 Task: Find connections with filter location Hangzhou with filter topic #workingathomewith filter profile language German with filter current company GlobalHunt with filter school Presidency University Bangalore with filter industry Translation and Localization with filter service category Auto Insurance with filter keywords title Fast Food Worker
Action: Mouse moved to (520, 62)
Screenshot: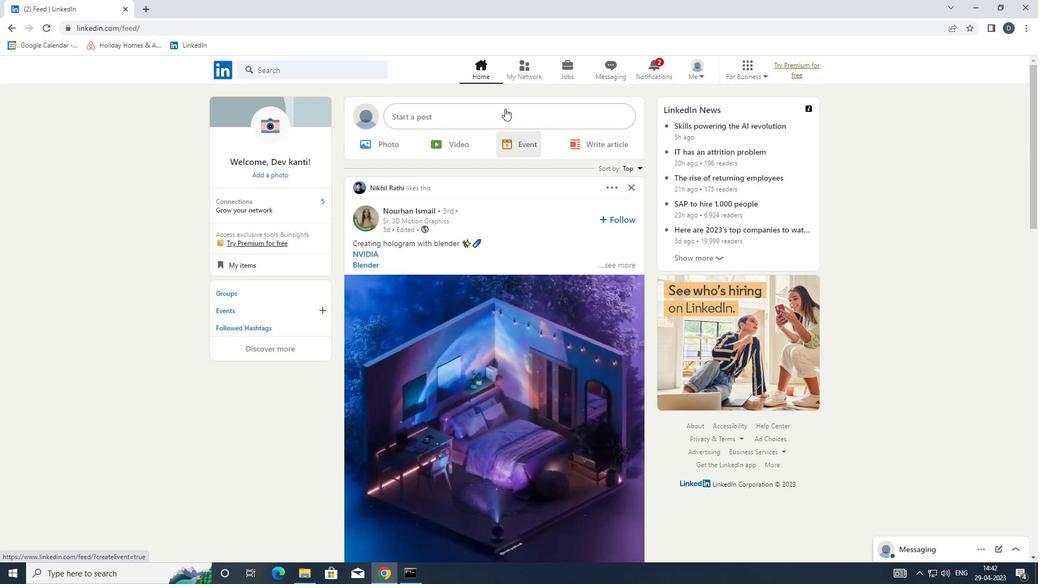 
Action: Mouse pressed left at (520, 62)
Screenshot: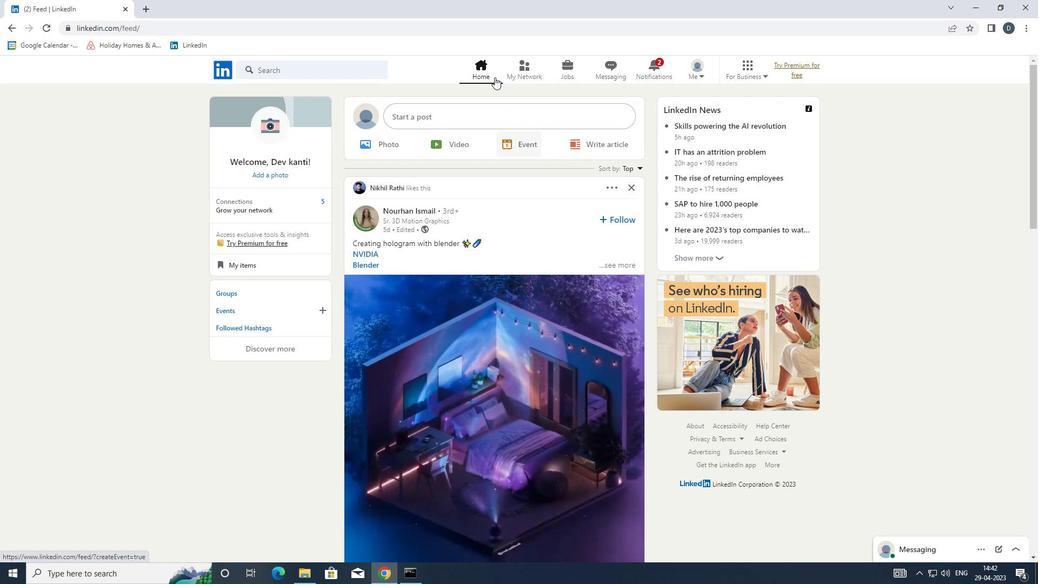 
Action: Mouse moved to (360, 130)
Screenshot: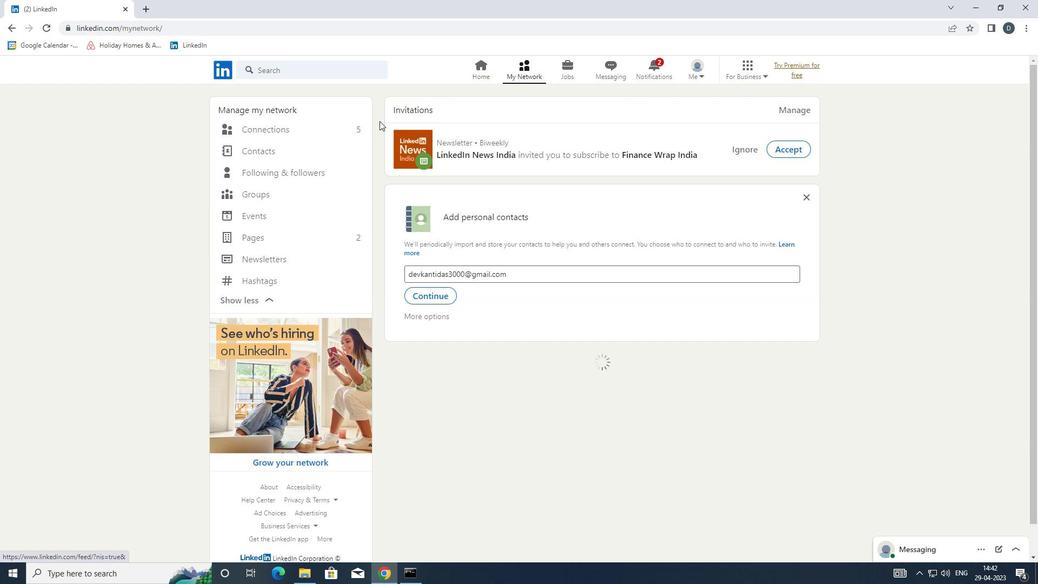 
Action: Mouse pressed left at (360, 130)
Screenshot: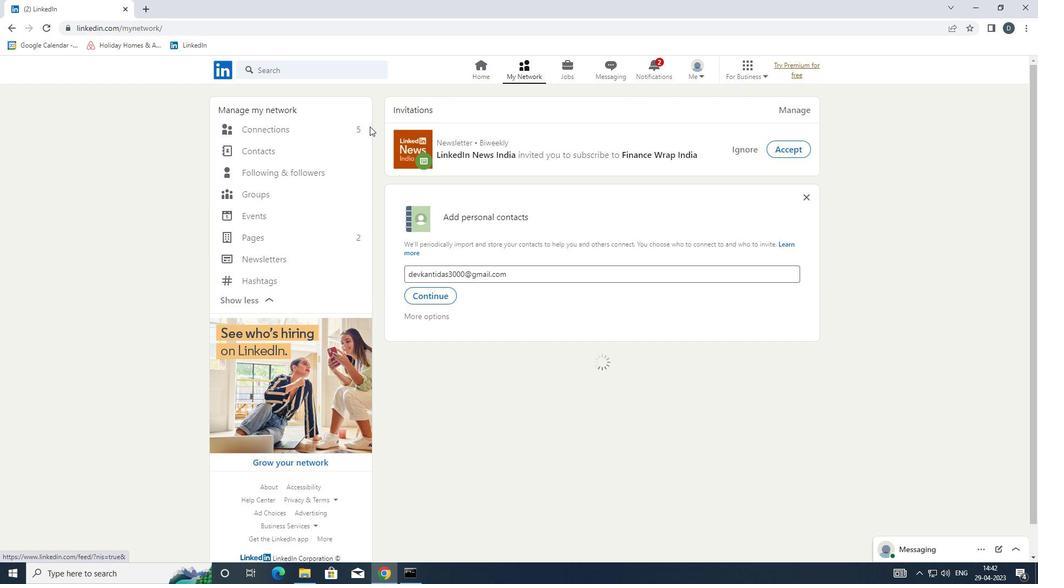 
Action: Mouse pressed left at (360, 130)
Screenshot: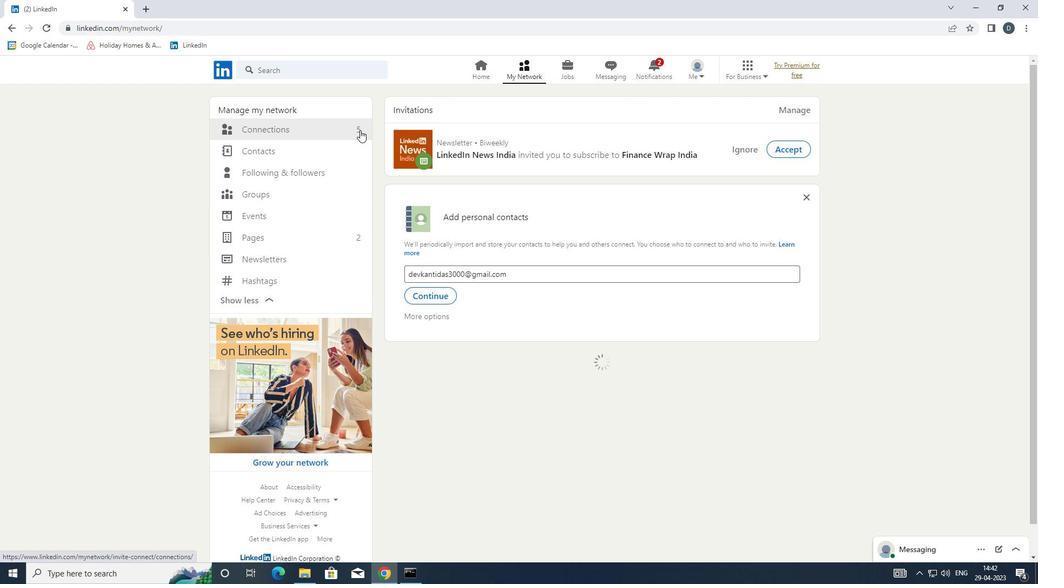 
Action: Mouse moved to (594, 136)
Screenshot: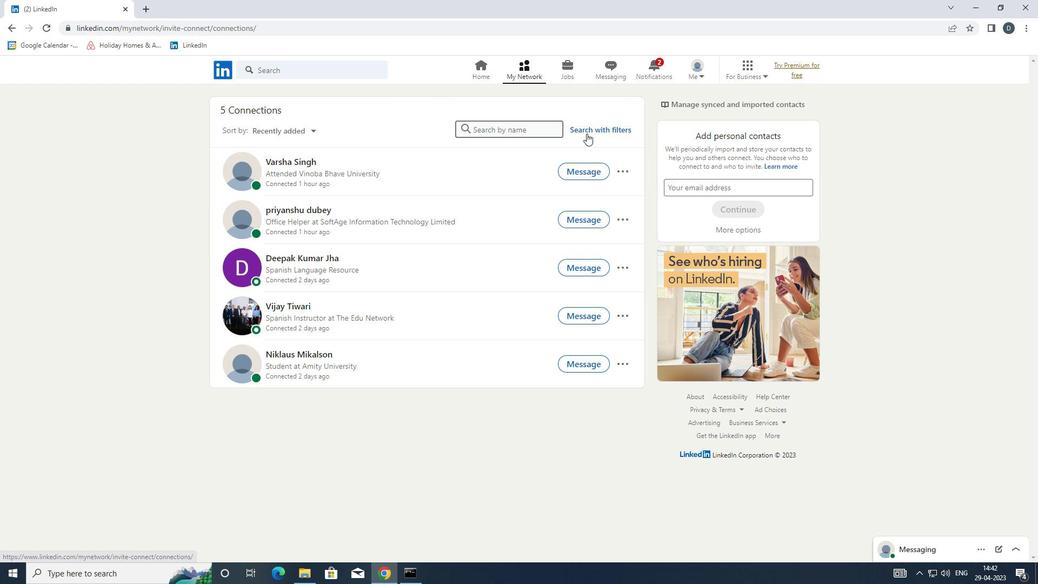 
Action: Mouse pressed left at (594, 136)
Screenshot: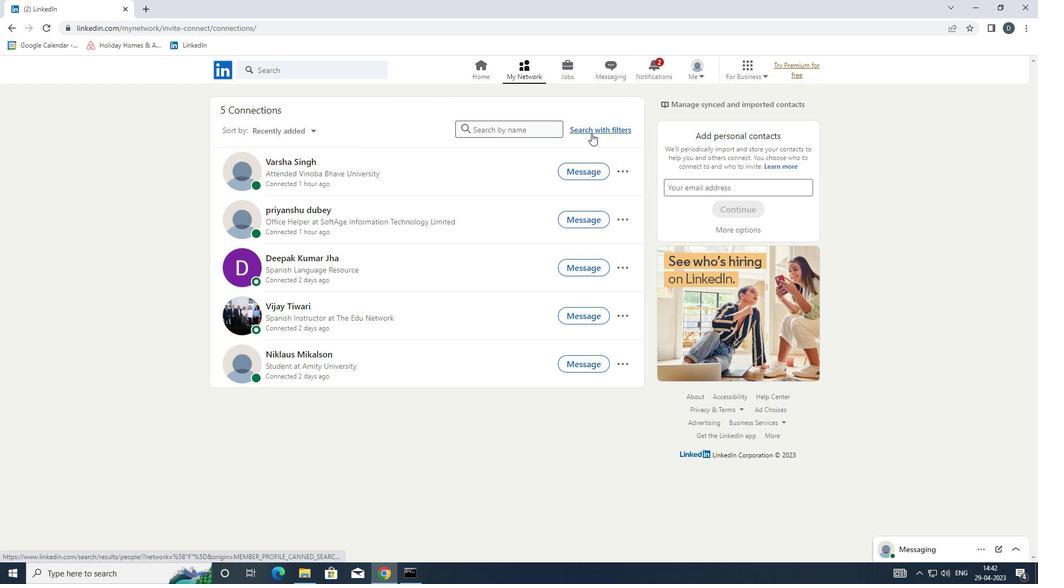 
Action: Mouse moved to (593, 126)
Screenshot: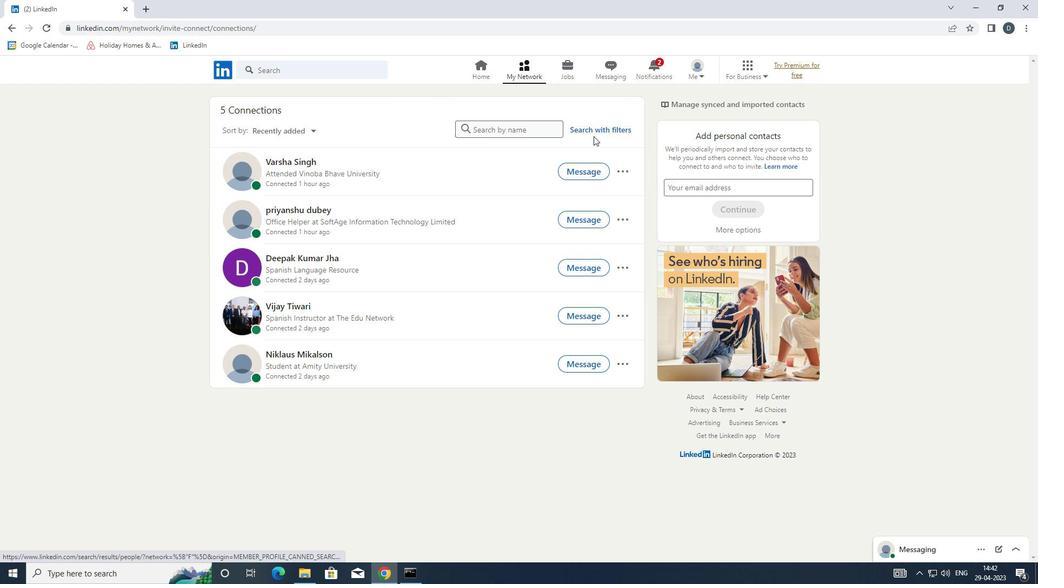 
Action: Mouse pressed left at (593, 126)
Screenshot: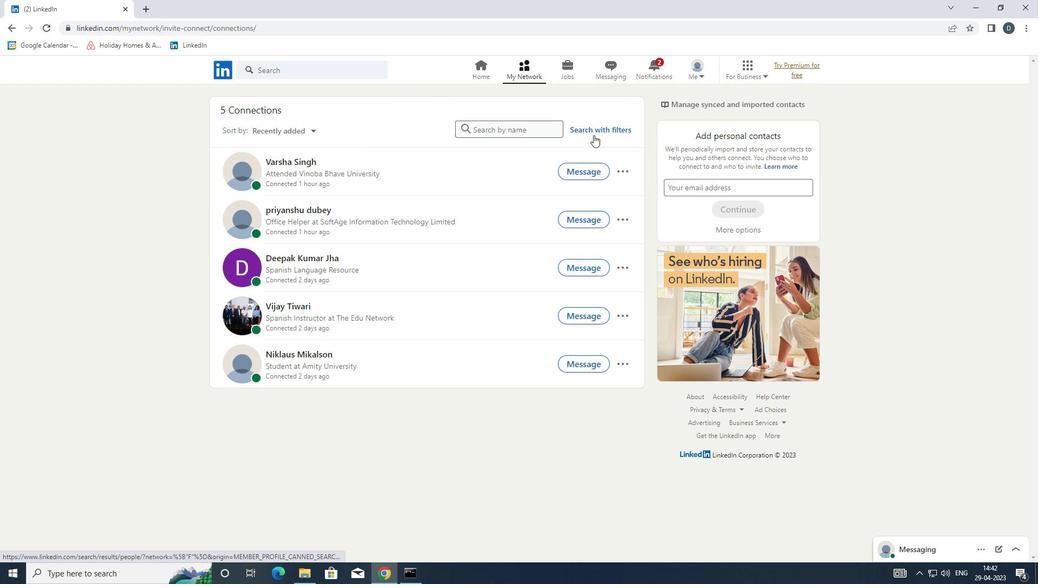 
Action: Mouse moved to (563, 94)
Screenshot: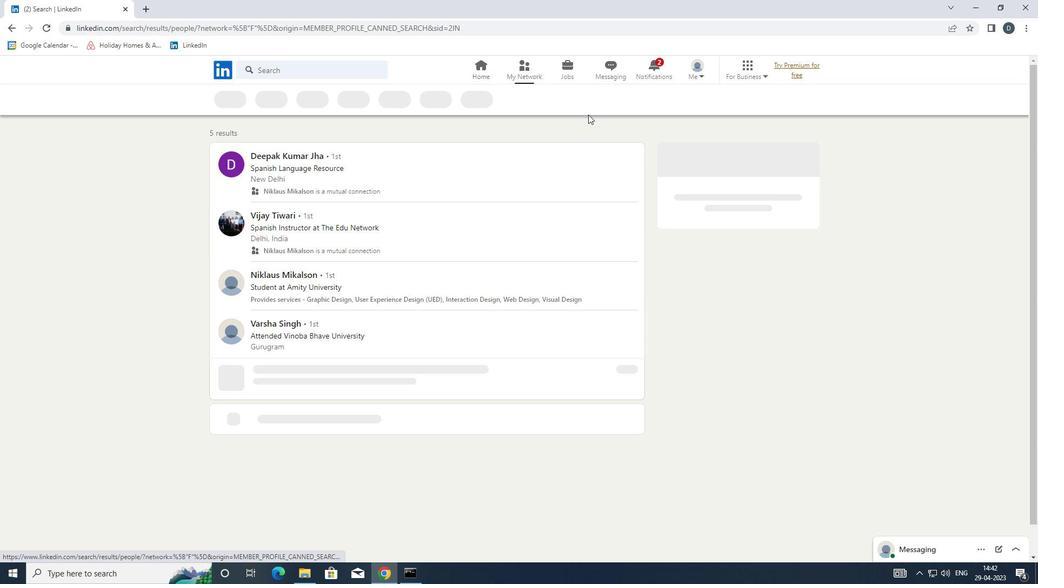 
Action: Mouse pressed left at (563, 94)
Screenshot: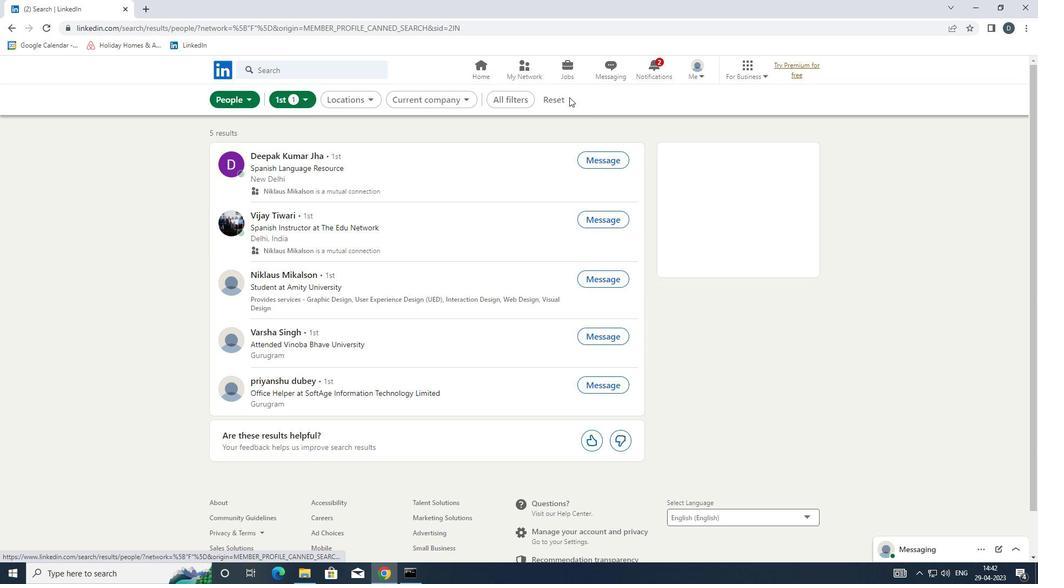 
Action: Mouse moved to (534, 96)
Screenshot: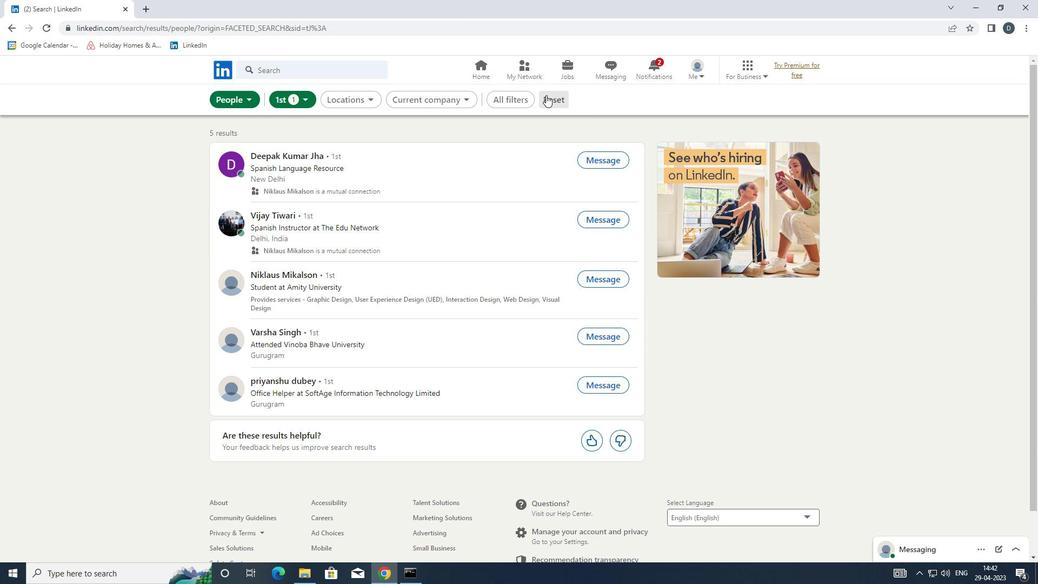 
Action: Mouse pressed left at (534, 96)
Screenshot: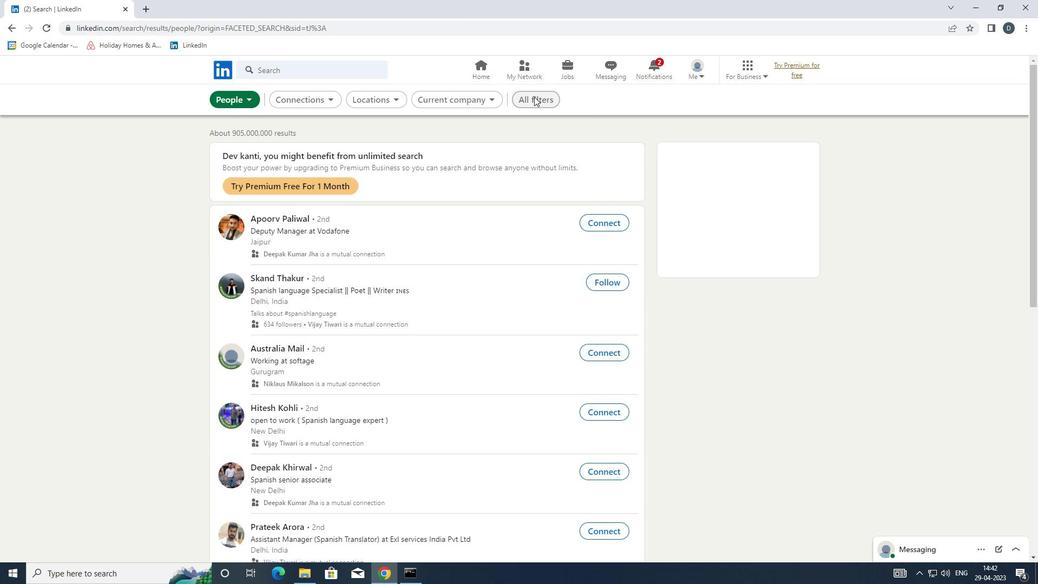 
Action: Mouse moved to (938, 329)
Screenshot: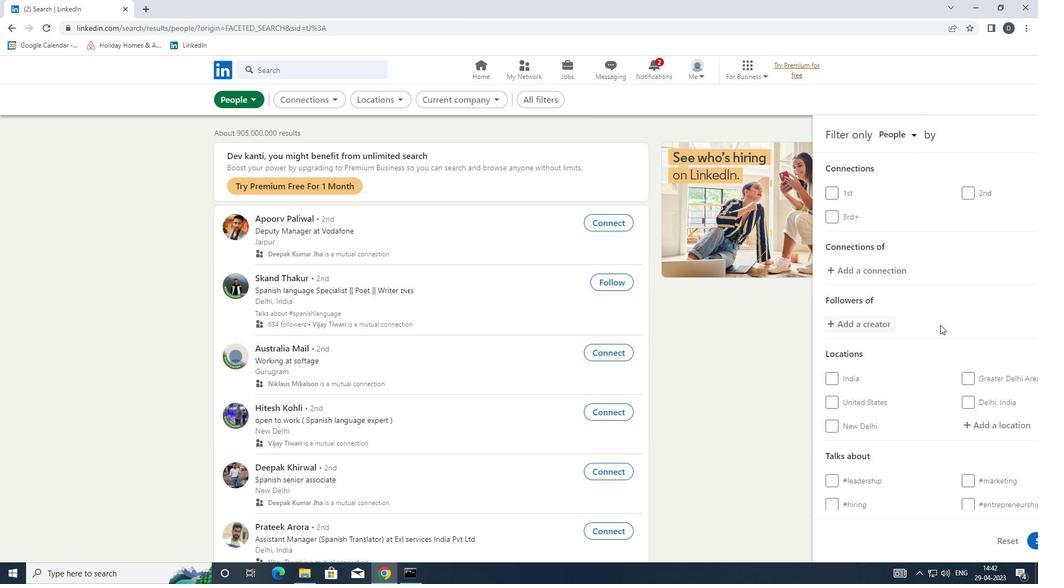 
Action: Mouse scrolled (938, 328) with delta (0, 0)
Screenshot: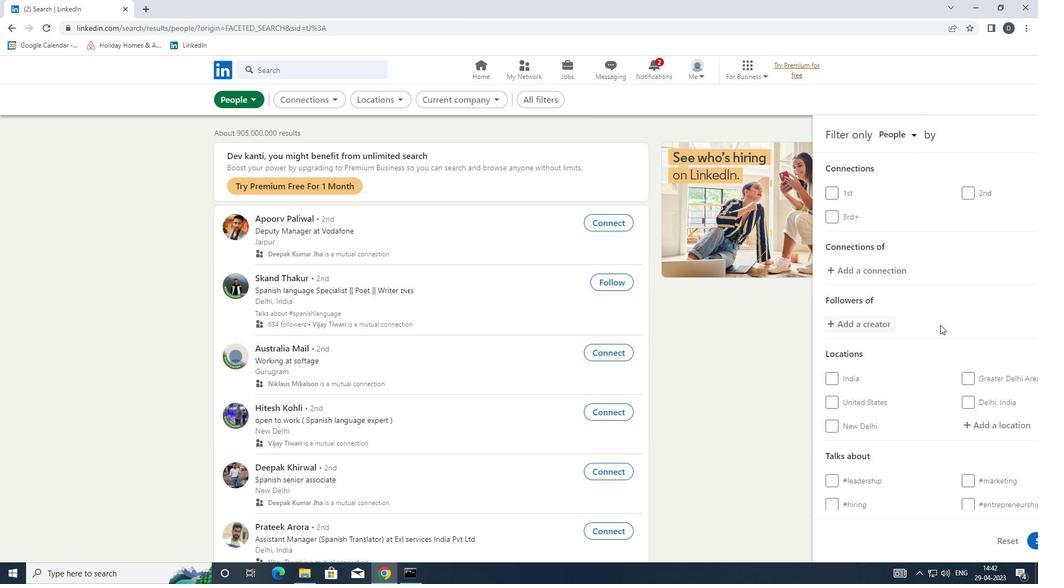 
Action: Mouse moved to (937, 329)
Screenshot: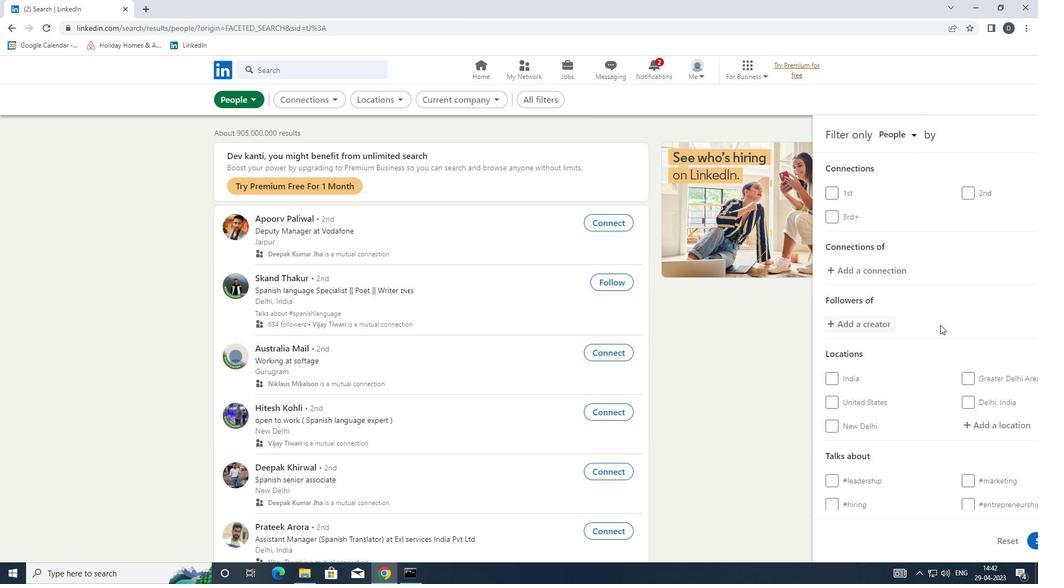 
Action: Mouse scrolled (937, 329) with delta (0, 0)
Screenshot: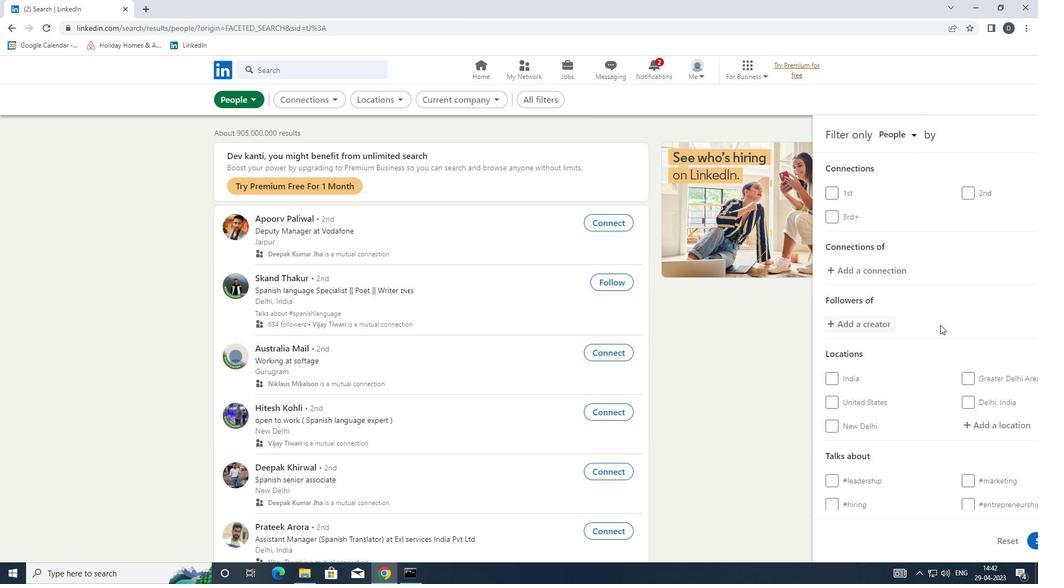 
Action: Mouse scrolled (937, 329) with delta (0, 0)
Screenshot: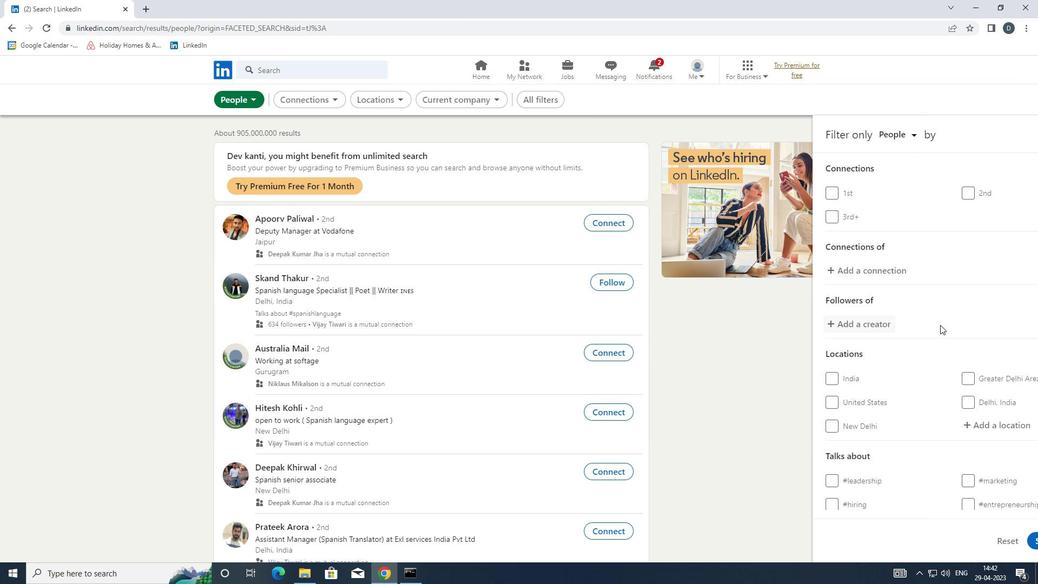 
Action: Mouse moved to (917, 262)
Screenshot: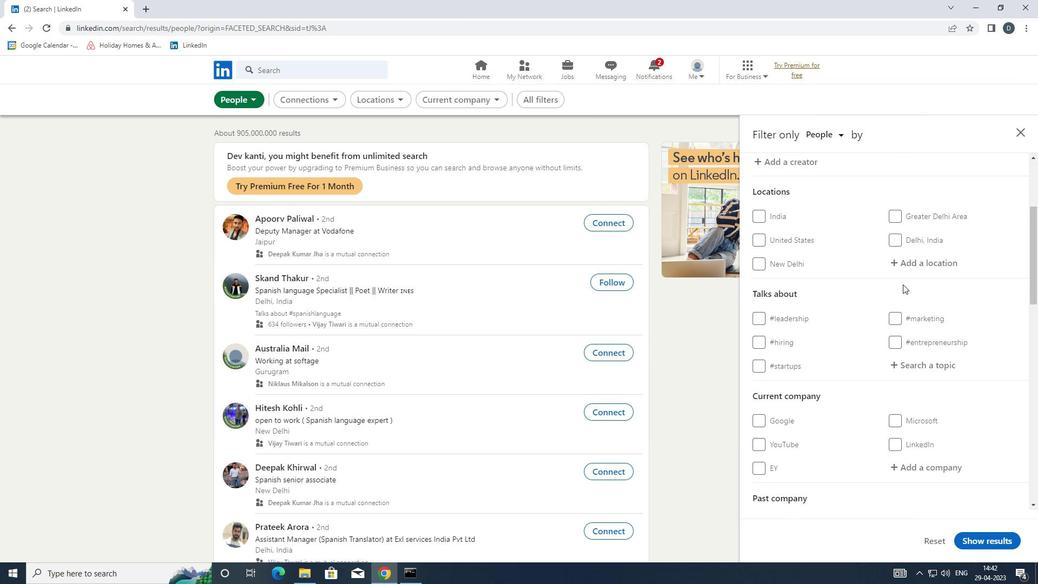 
Action: Mouse pressed left at (917, 262)
Screenshot: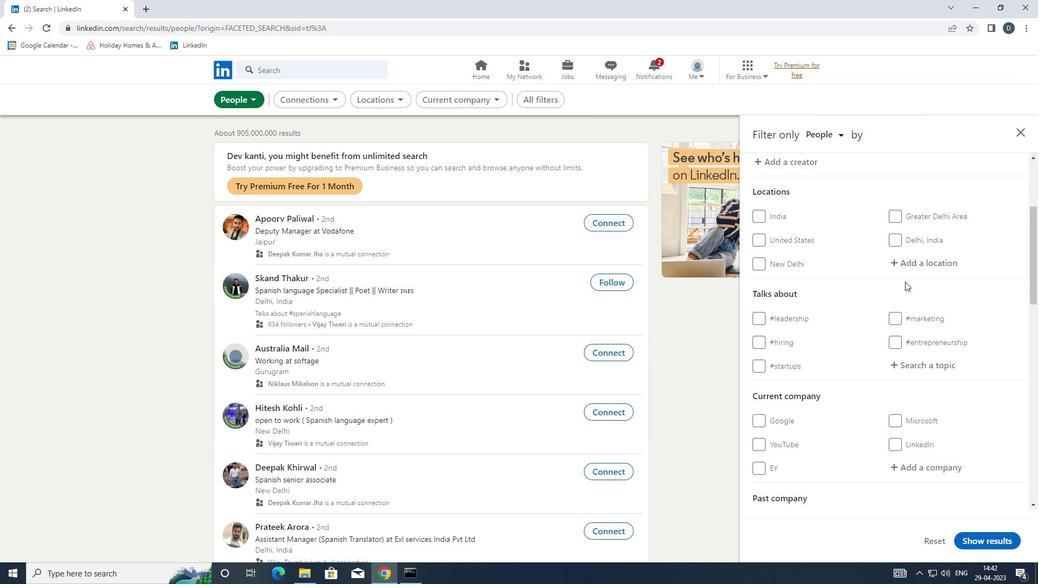 
Action: Mouse moved to (898, 266)
Screenshot: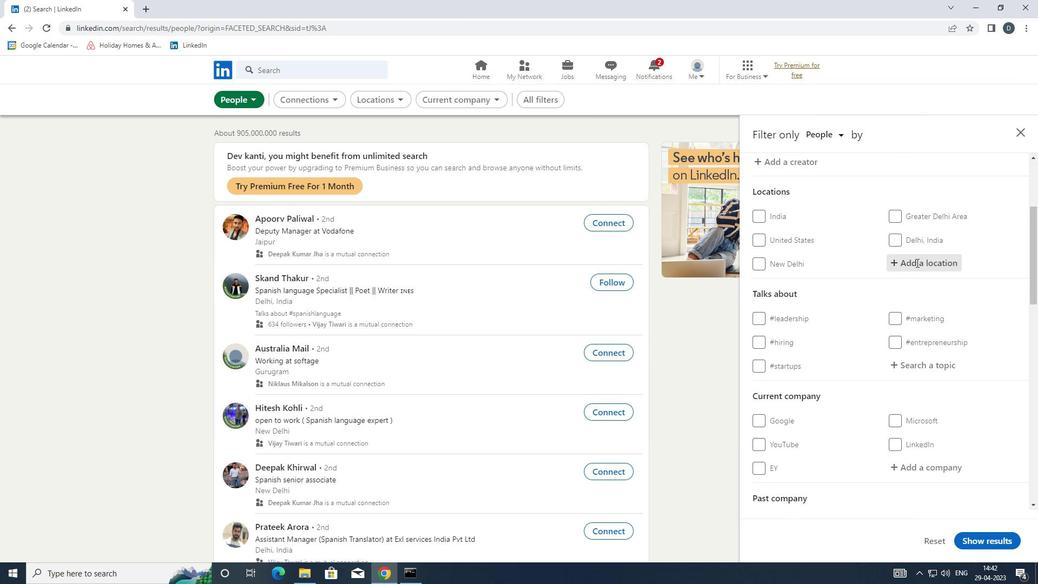 
Action: Key pressed <Key.shift>HANZ<Key.backspace>GZHOU<Key.enter>
Screenshot: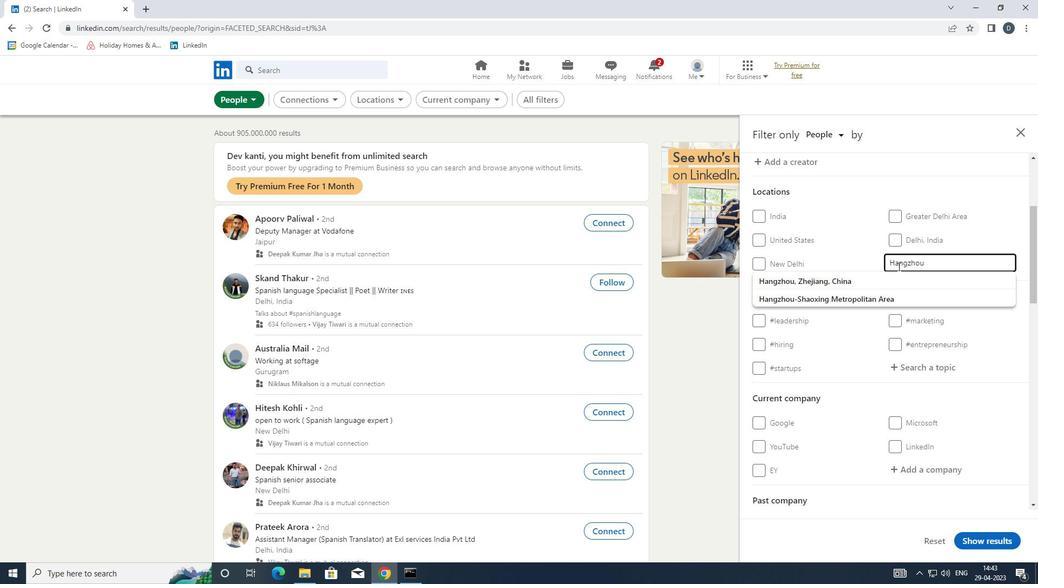 
Action: Mouse moved to (898, 270)
Screenshot: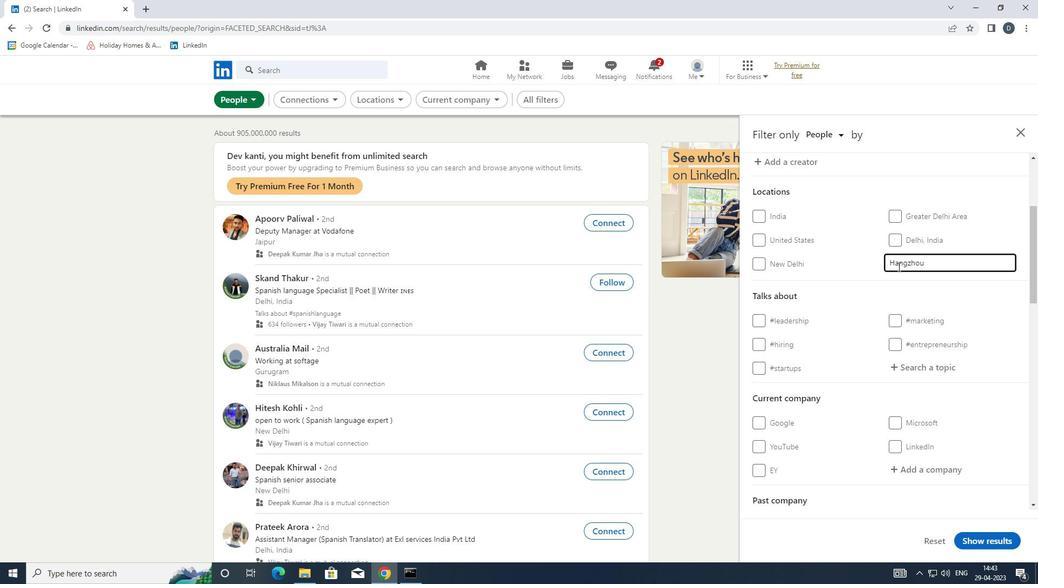 
Action: Mouse scrolled (898, 269) with delta (0, 0)
Screenshot: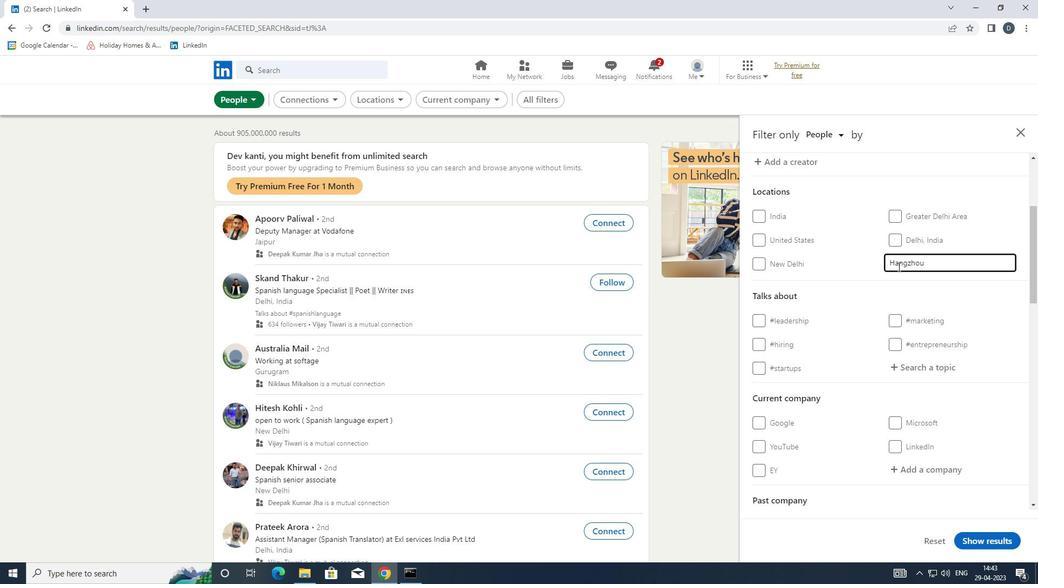 
Action: Mouse moved to (897, 271)
Screenshot: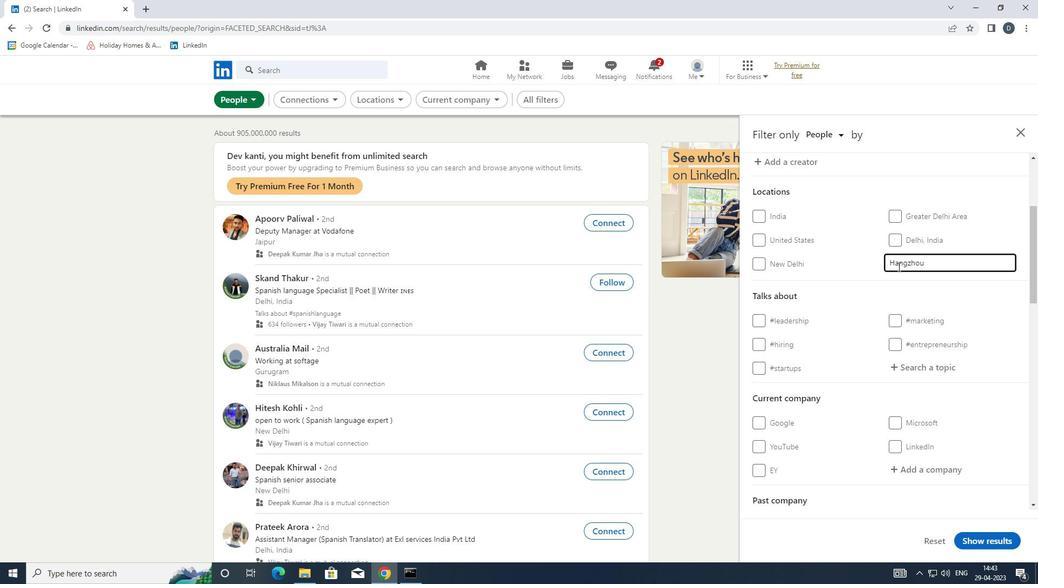 
Action: Mouse scrolled (897, 270) with delta (0, 0)
Screenshot: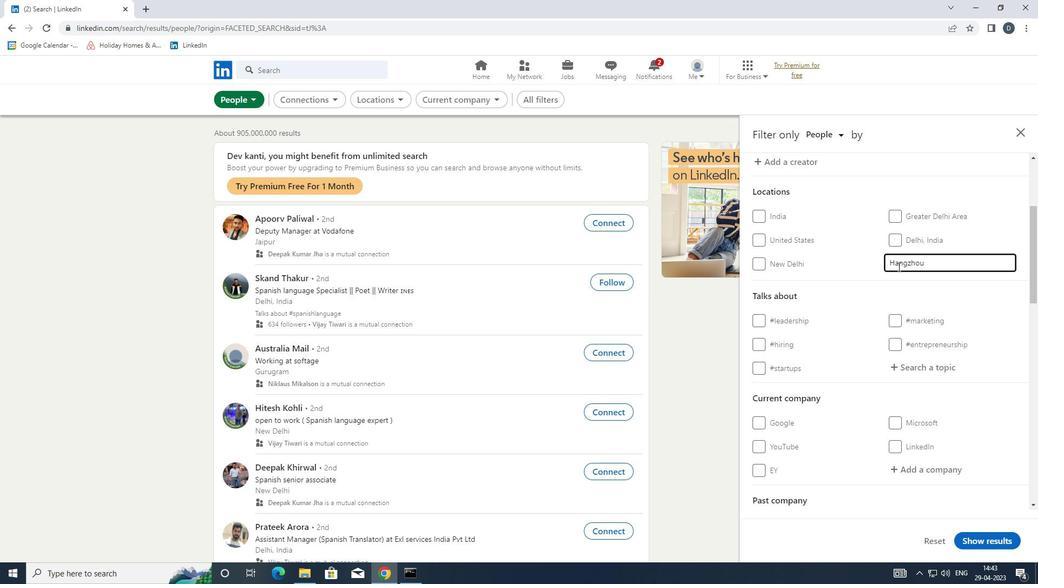 
Action: Mouse moved to (897, 271)
Screenshot: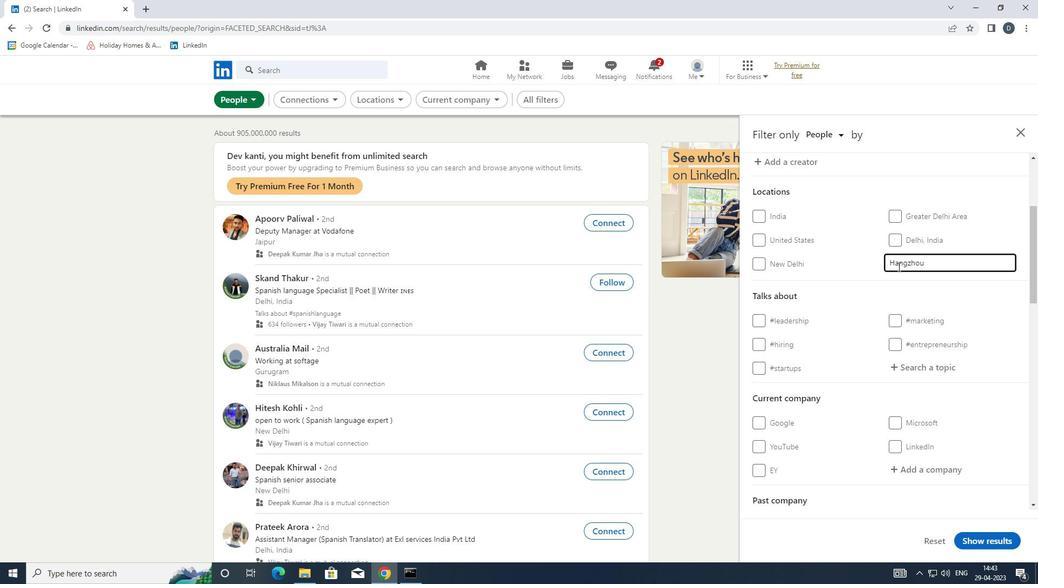 
Action: Mouse scrolled (897, 270) with delta (0, 0)
Screenshot: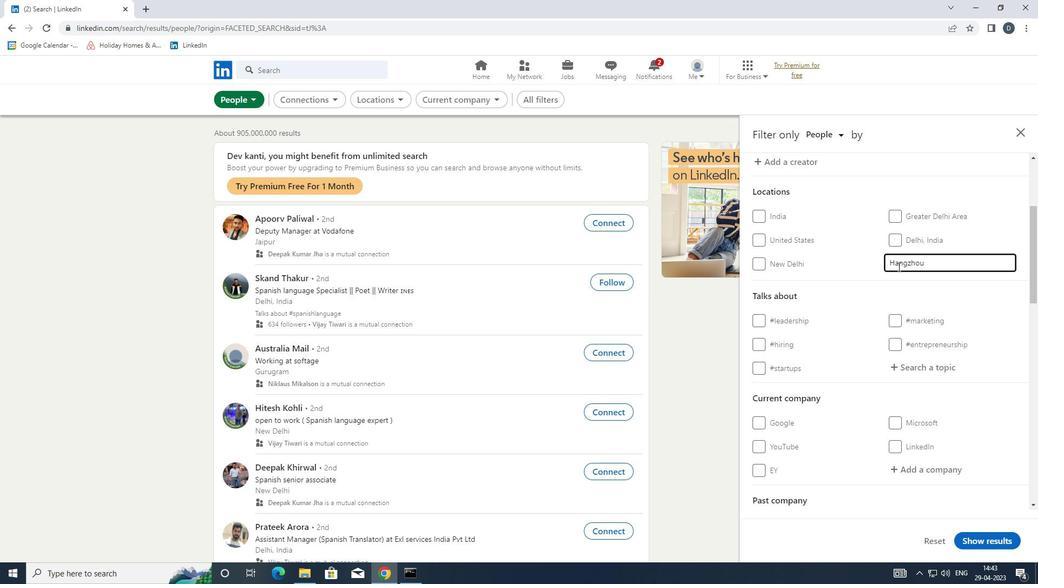 
Action: Mouse moved to (921, 203)
Screenshot: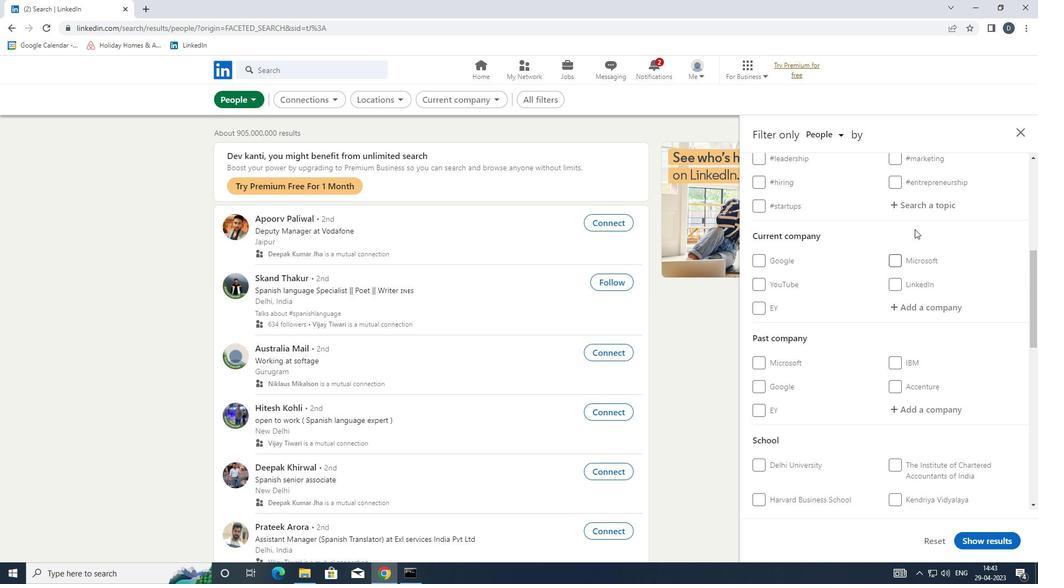 
Action: Mouse pressed left at (921, 203)
Screenshot: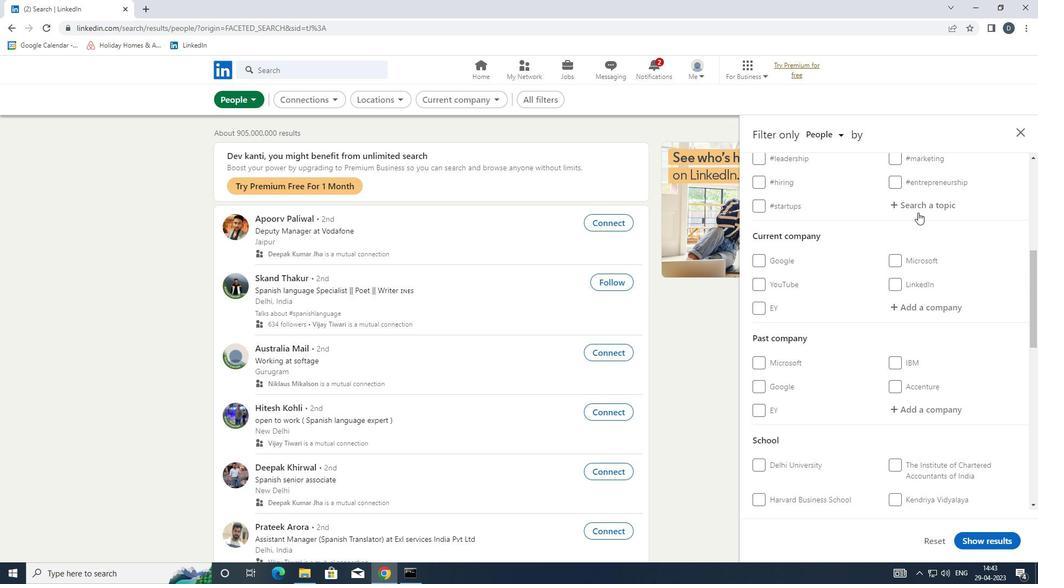
Action: Key pressed <Key.shift><Key.shift><Key.shift>#WORKINGATHOME
Screenshot: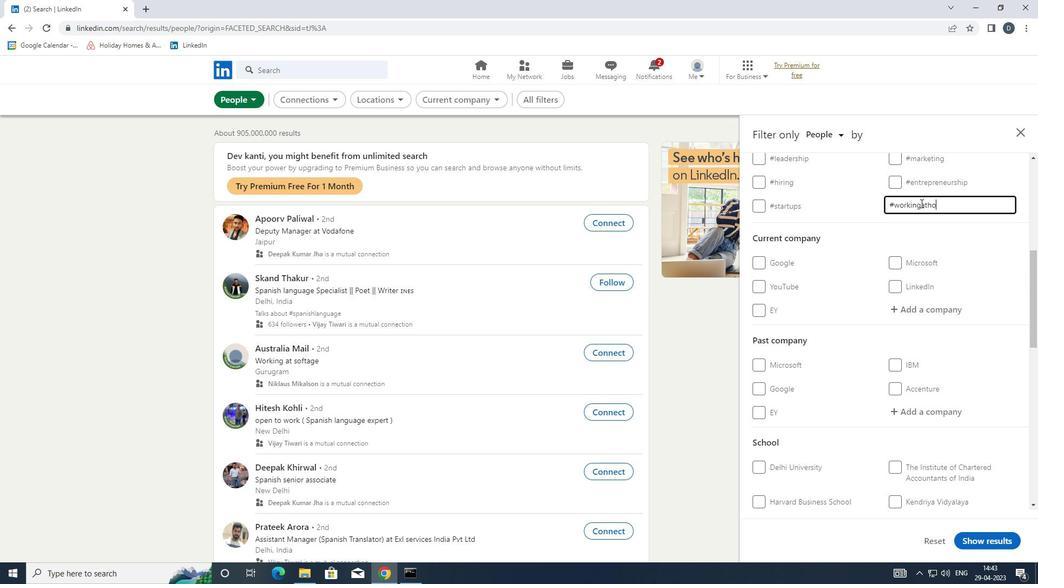 
Action: Mouse moved to (959, 269)
Screenshot: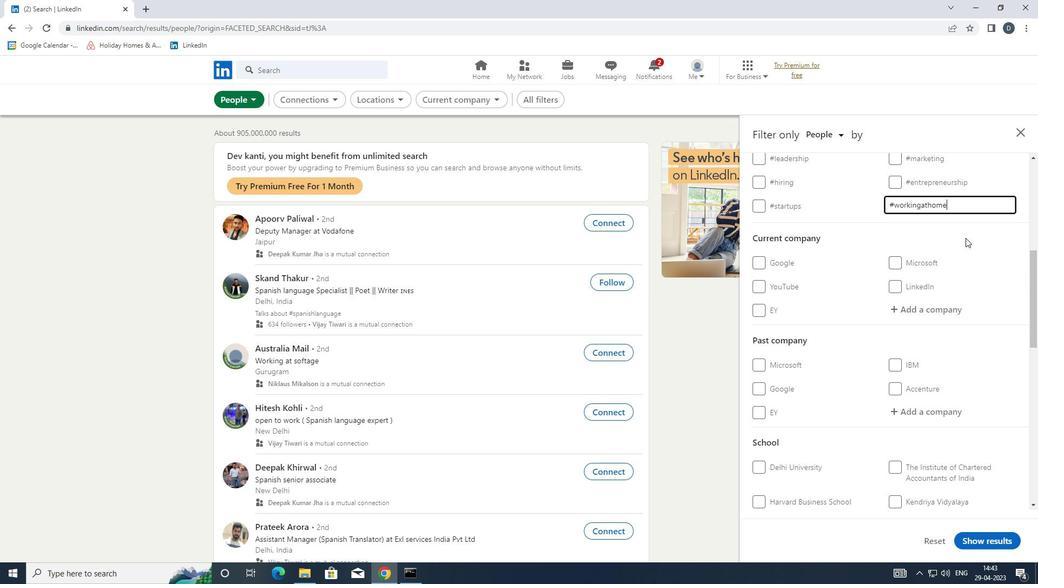 
Action: Mouse scrolled (959, 268) with delta (0, 0)
Screenshot: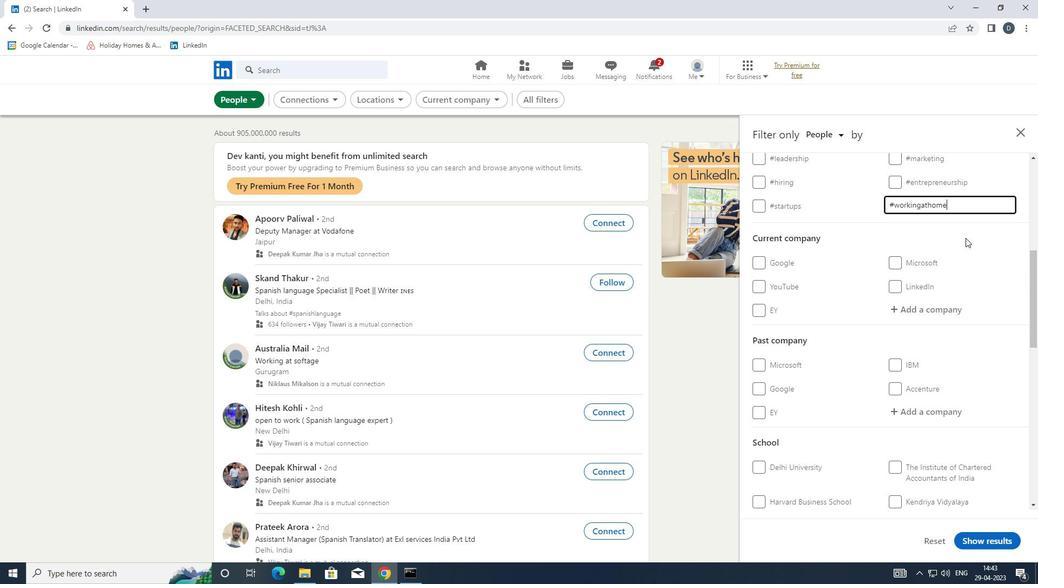 
Action: Mouse moved to (959, 273)
Screenshot: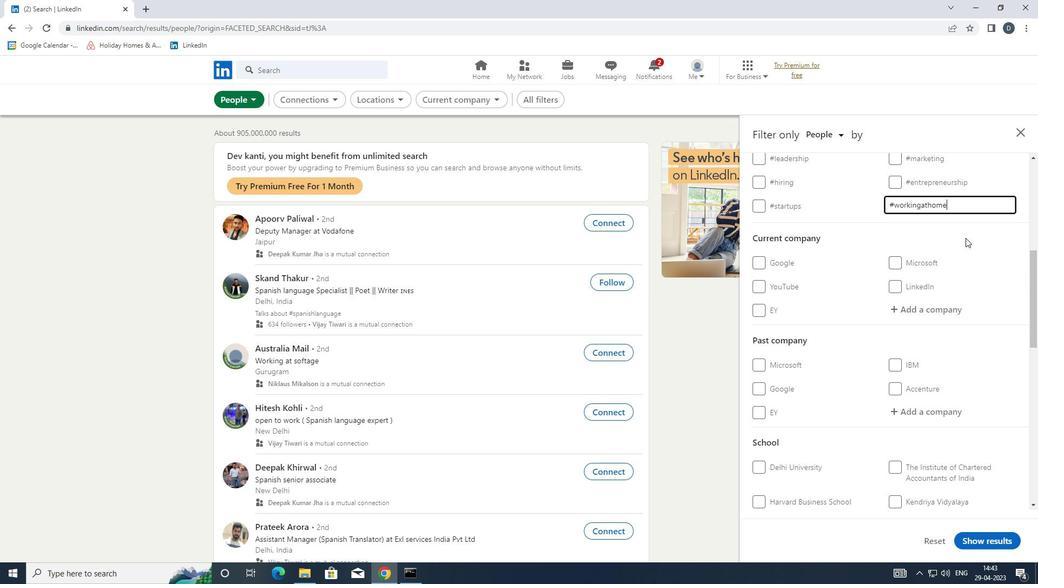 
Action: Mouse scrolled (959, 272) with delta (0, 0)
Screenshot: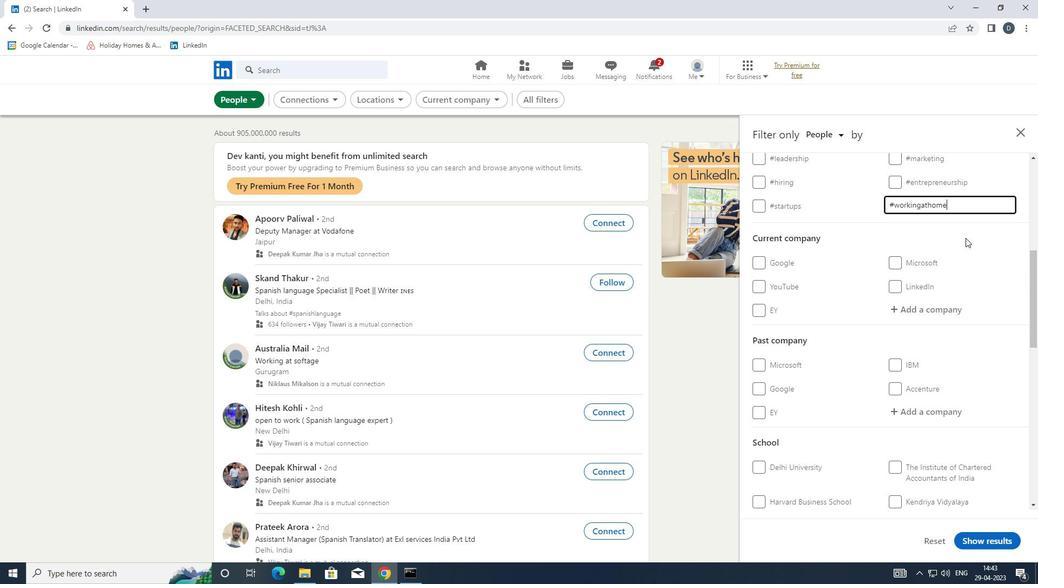 
Action: Mouse moved to (959, 277)
Screenshot: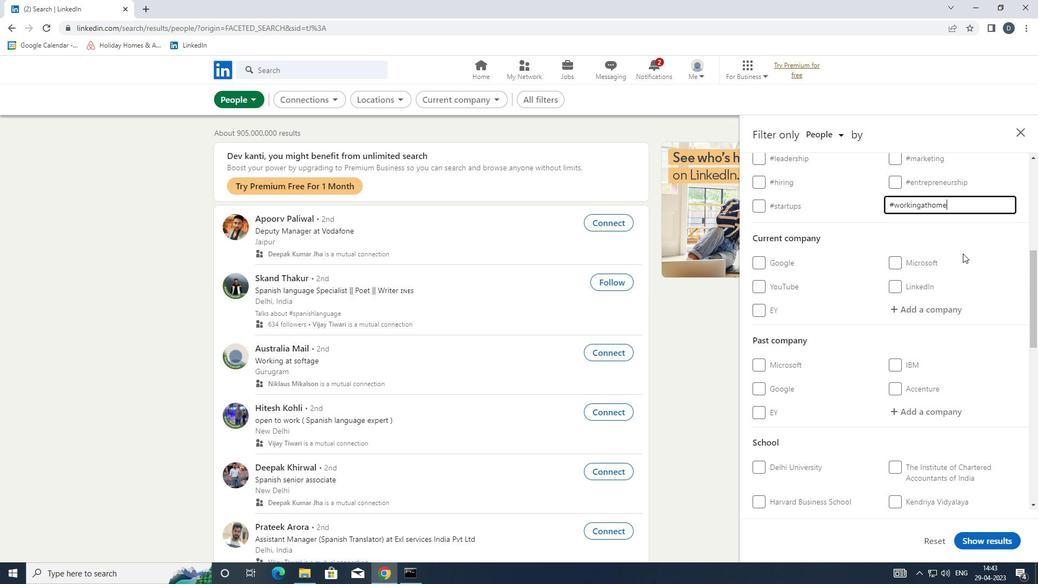 
Action: Mouse scrolled (959, 276) with delta (0, 0)
Screenshot: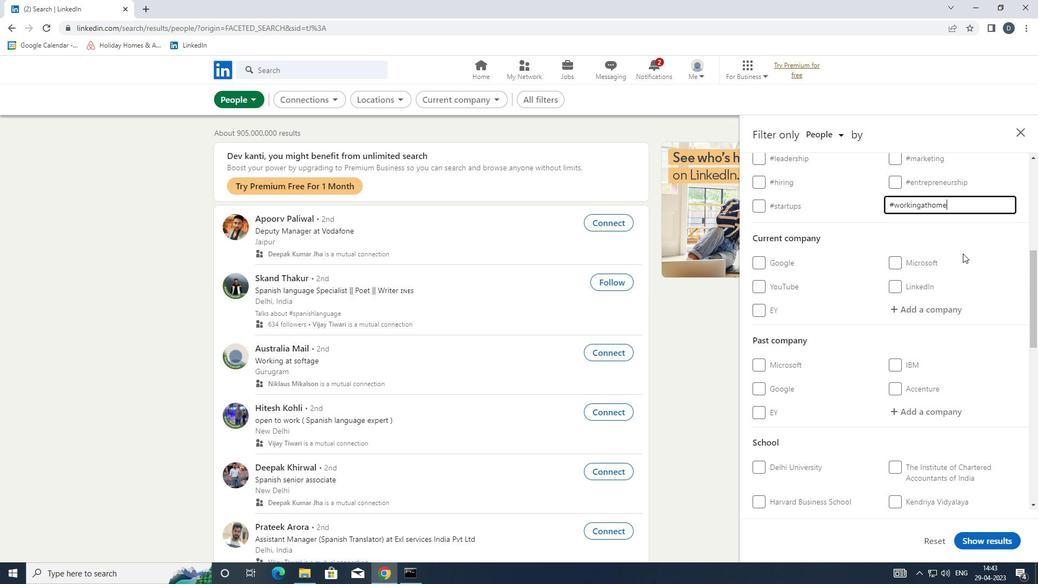 
Action: Mouse moved to (959, 278)
Screenshot: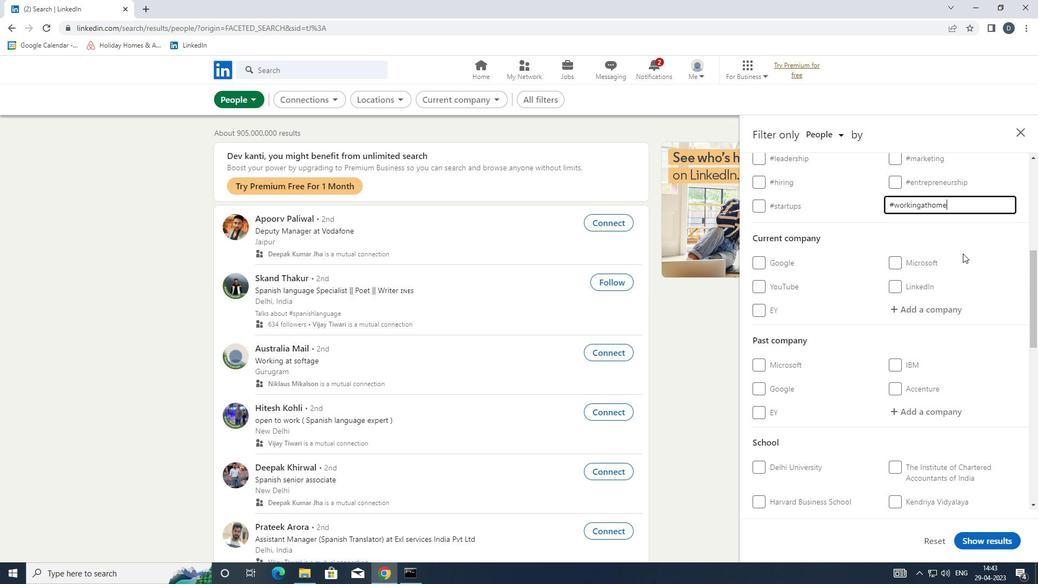 
Action: Mouse scrolled (959, 278) with delta (0, 0)
Screenshot: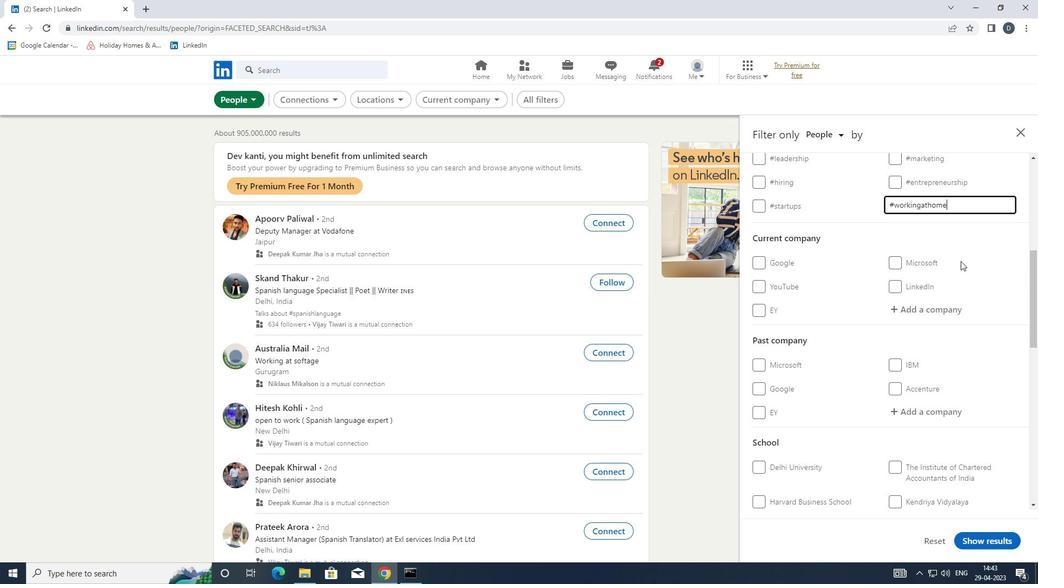 
Action: Mouse moved to (959, 280)
Screenshot: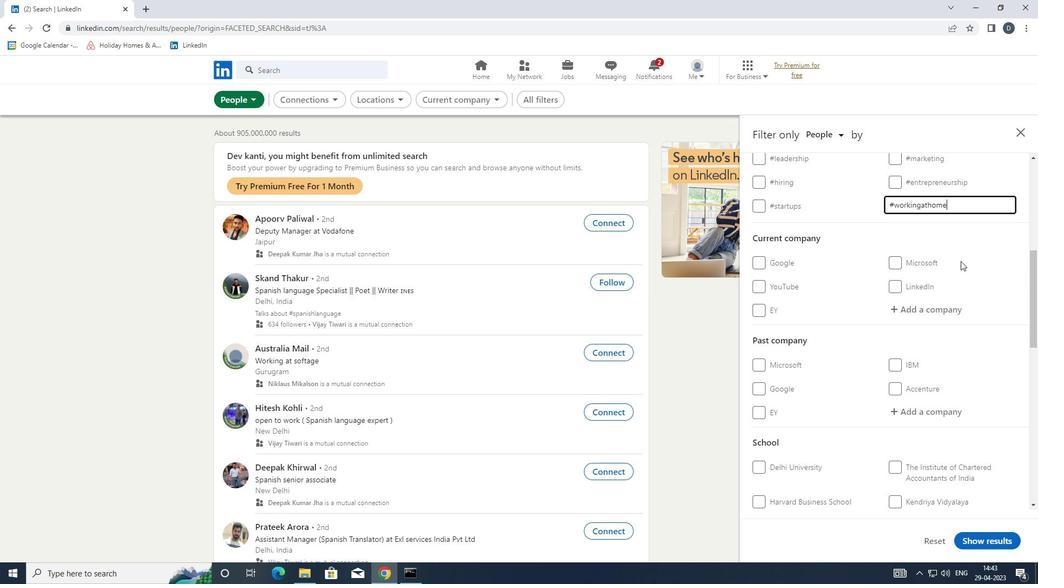
Action: Mouse scrolled (959, 279) with delta (0, 0)
Screenshot: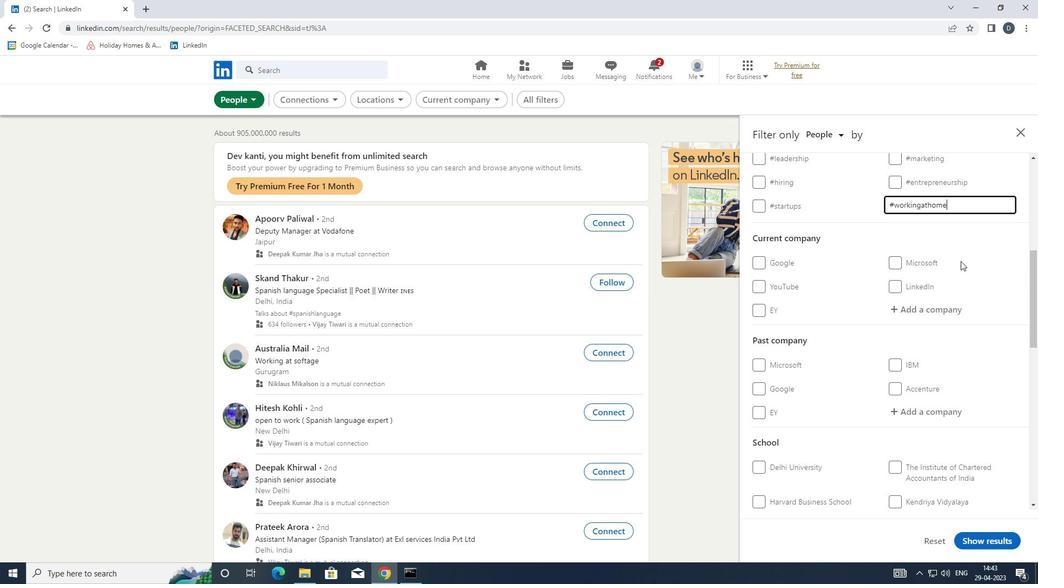 
Action: Mouse moved to (916, 343)
Screenshot: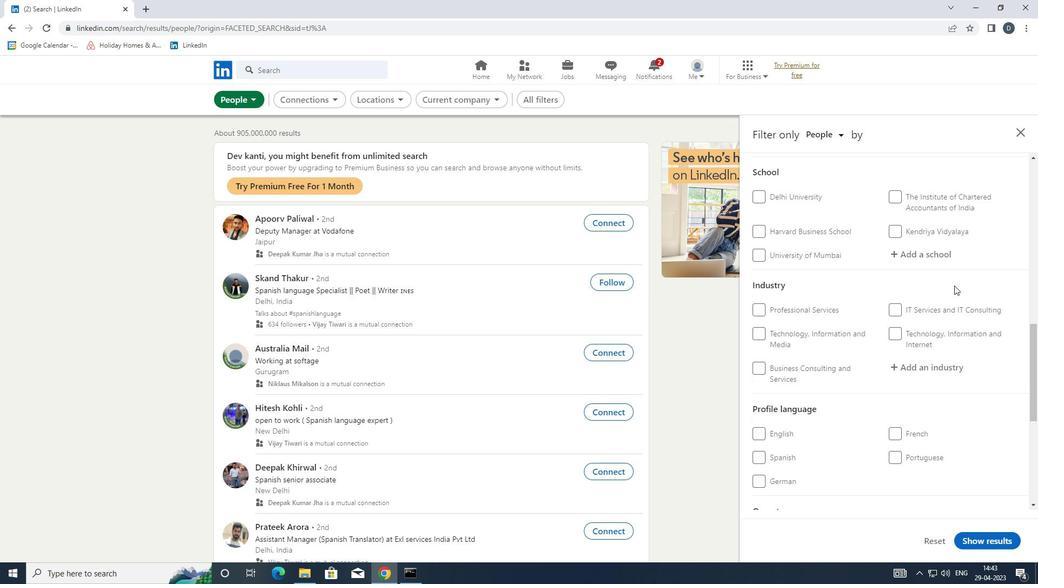 
Action: Mouse scrolled (916, 342) with delta (0, 0)
Screenshot: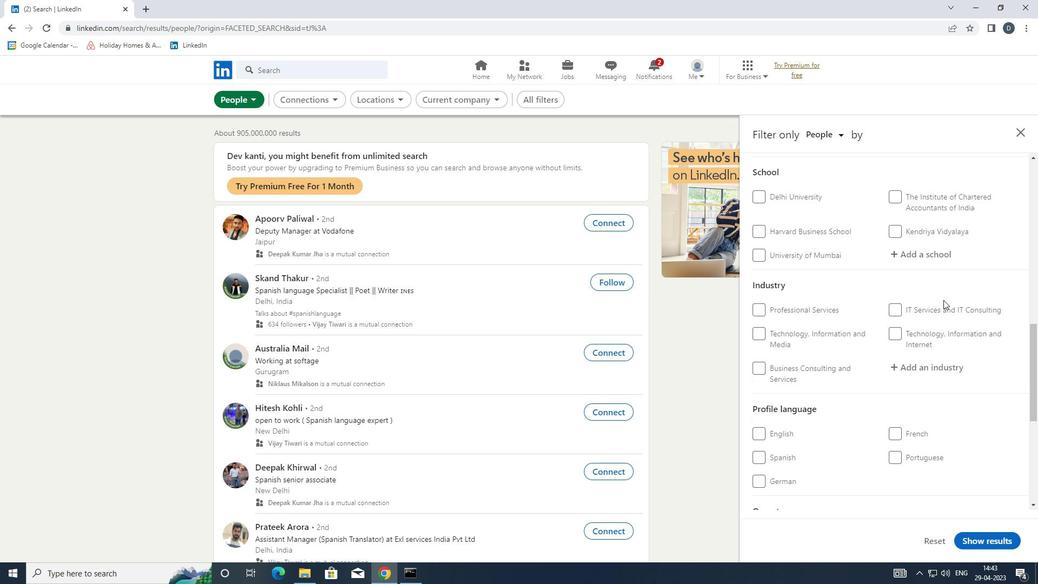 
Action: Mouse moved to (911, 351)
Screenshot: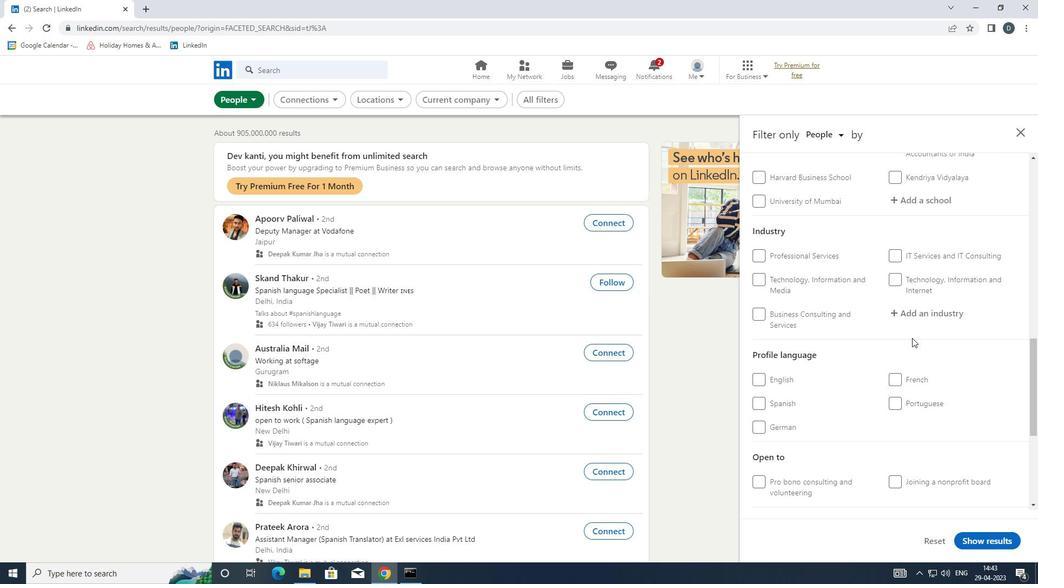 
Action: Mouse scrolled (911, 350) with delta (0, 0)
Screenshot: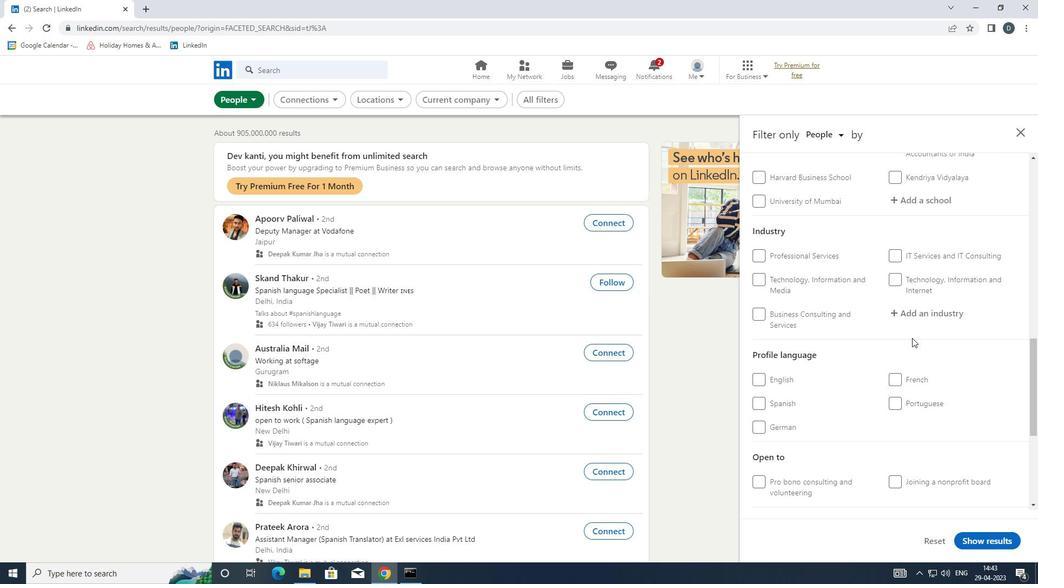 
Action: Mouse moved to (911, 352)
Screenshot: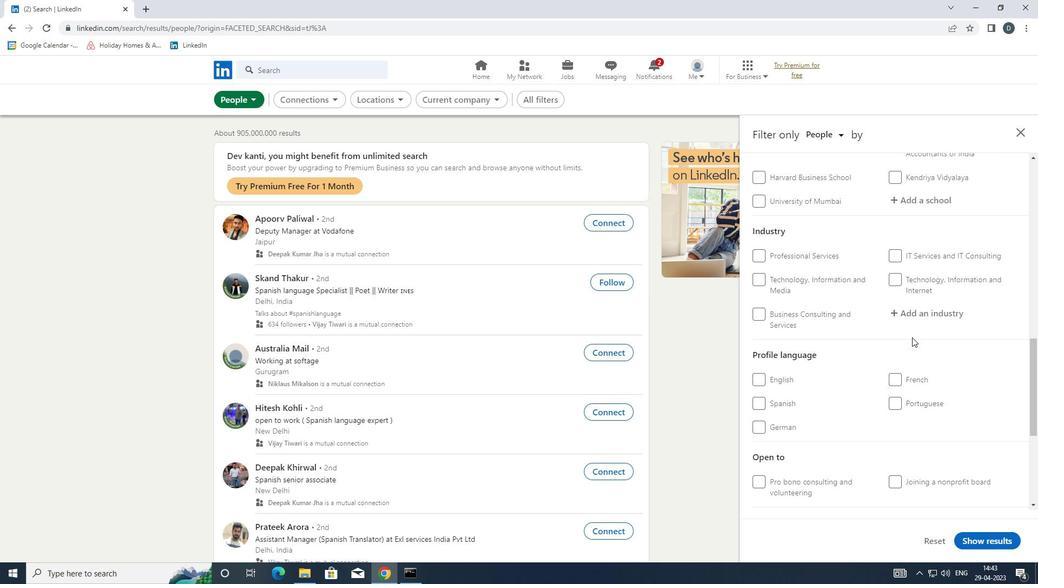
Action: Mouse scrolled (911, 352) with delta (0, 0)
Screenshot: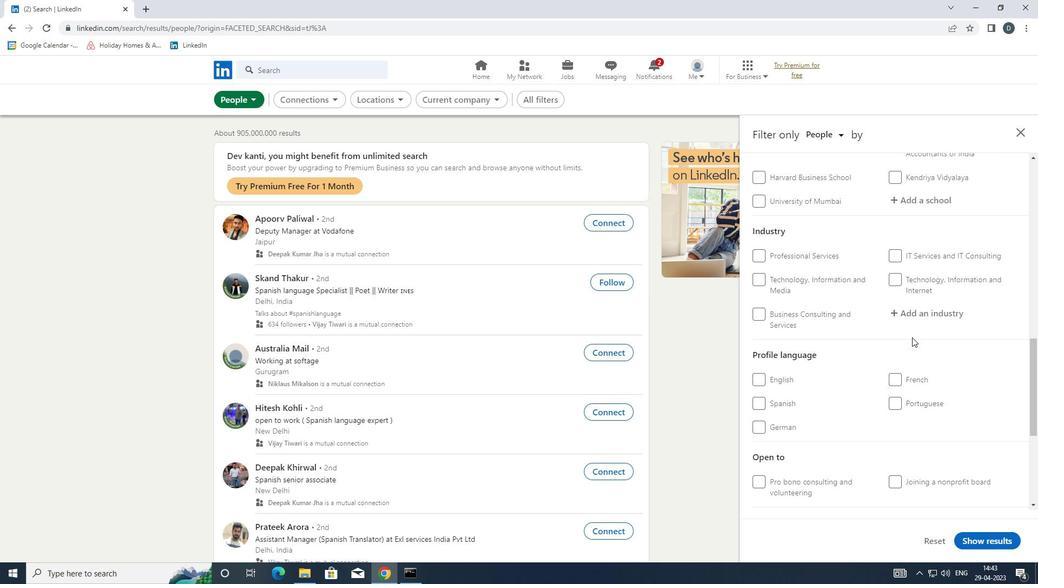 
Action: Mouse moved to (775, 319)
Screenshot: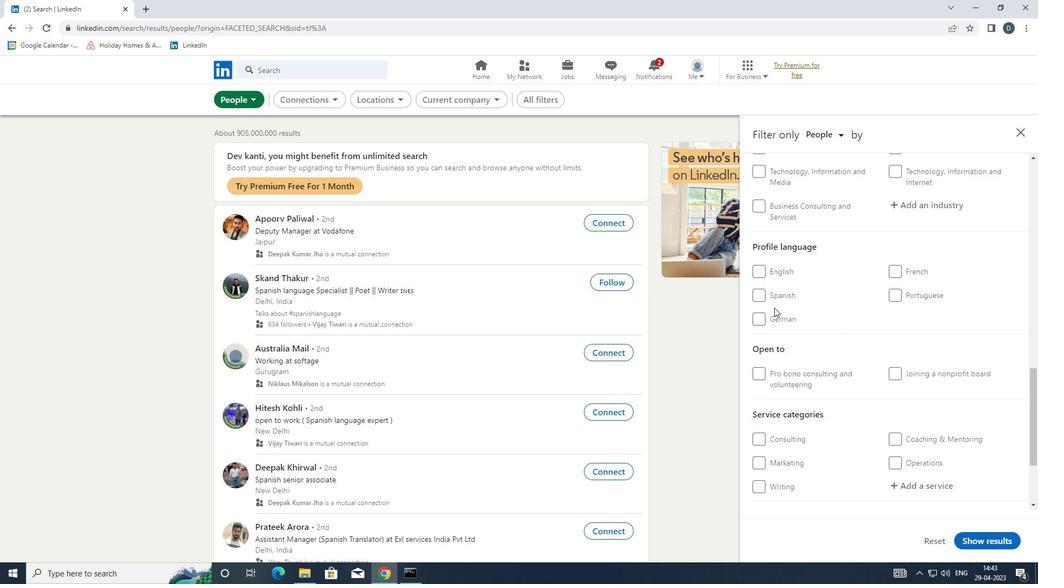 
Action: Mouse pressed left at (775, 319)
Screenshot: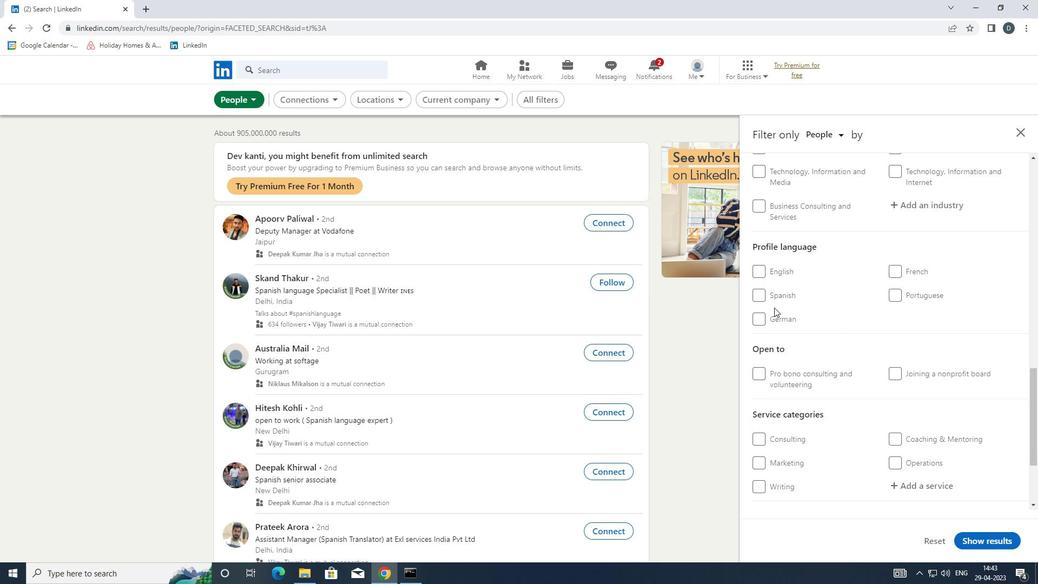 
Action: Mouse moved to (936, 346)
Screenshot: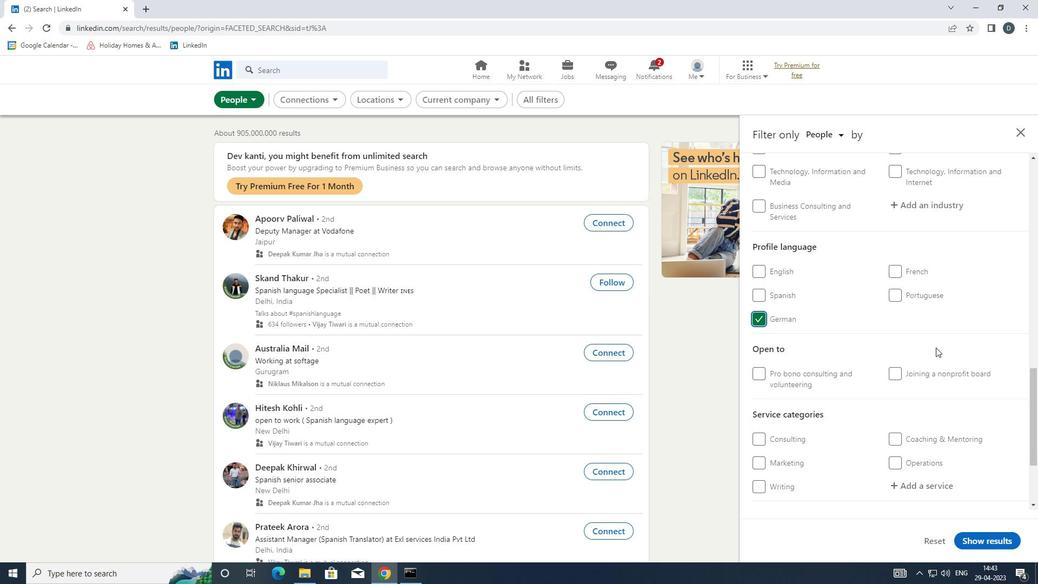 
Action: Mouse scrolled (936, 347) with delta (0, 0)
Screenshot: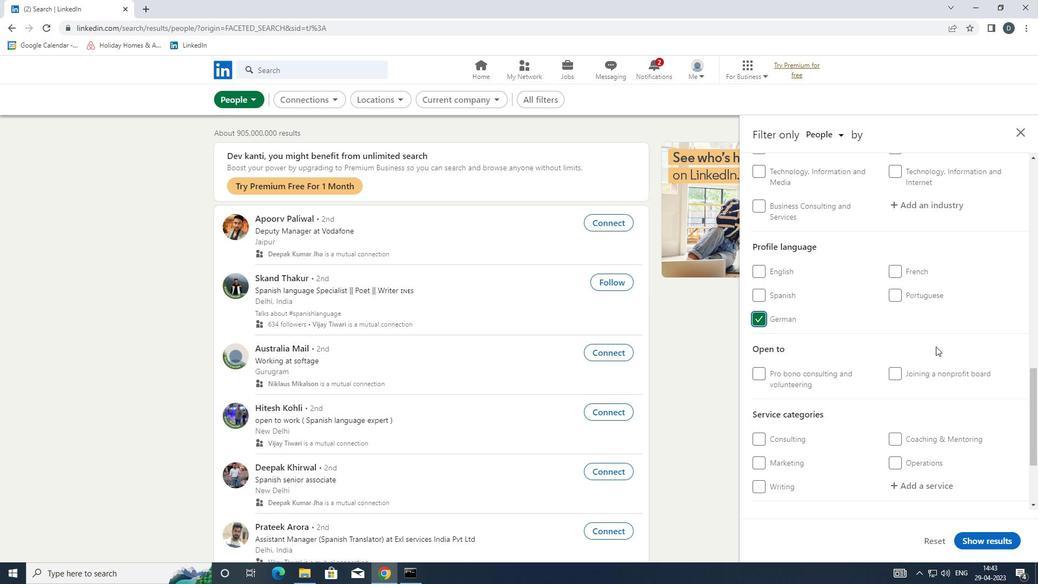 
Action: Mouse scrolled (936, 347) with delta (0, 0)
Screenshot: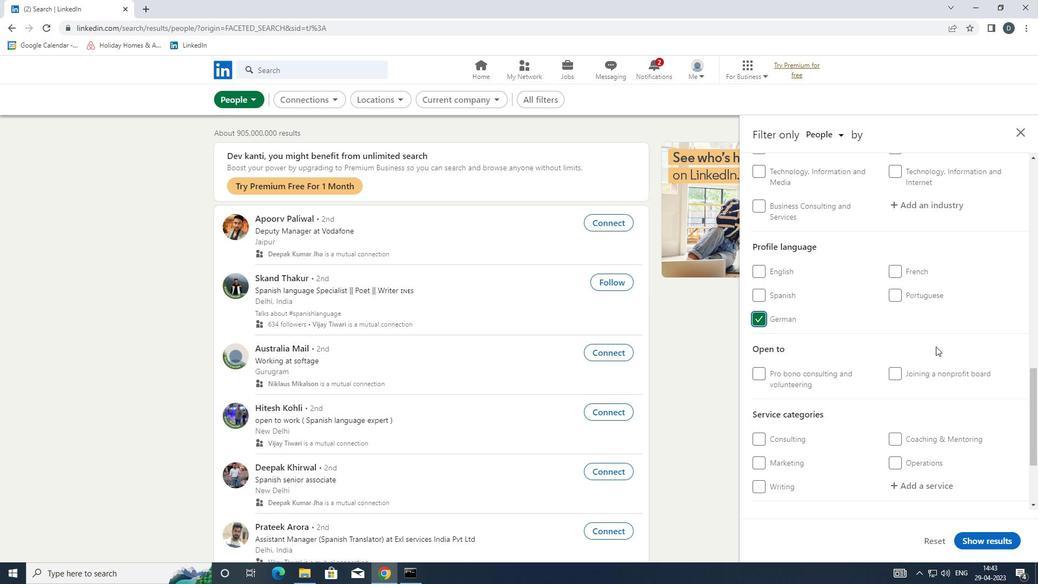
Action: Mouse scrolled (936, 347) with delta (0, 0)
Screenshot: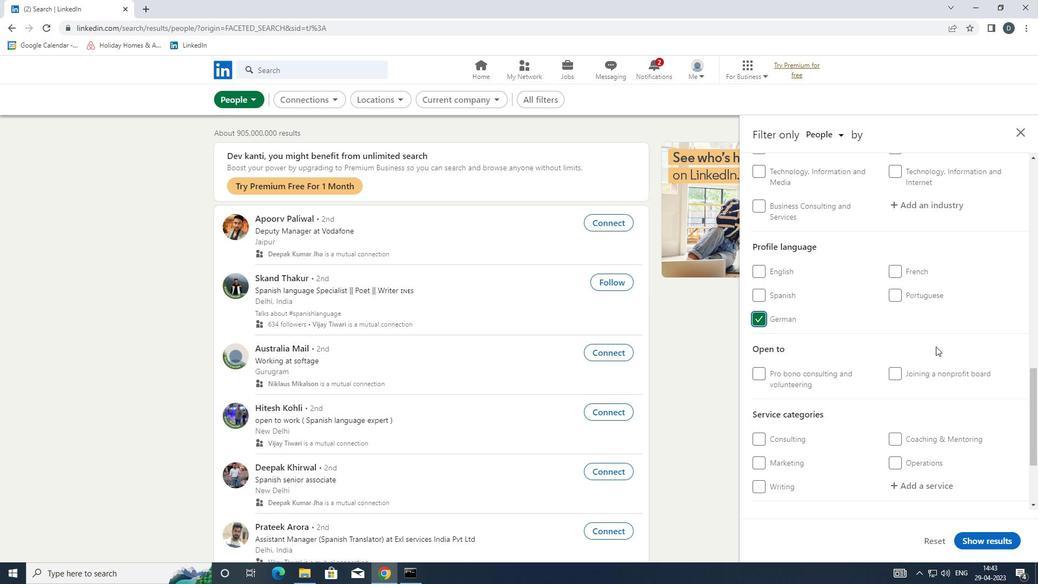 
Action: Mouse scrolled (936, 347) with delta (0, 0)
Screenshot: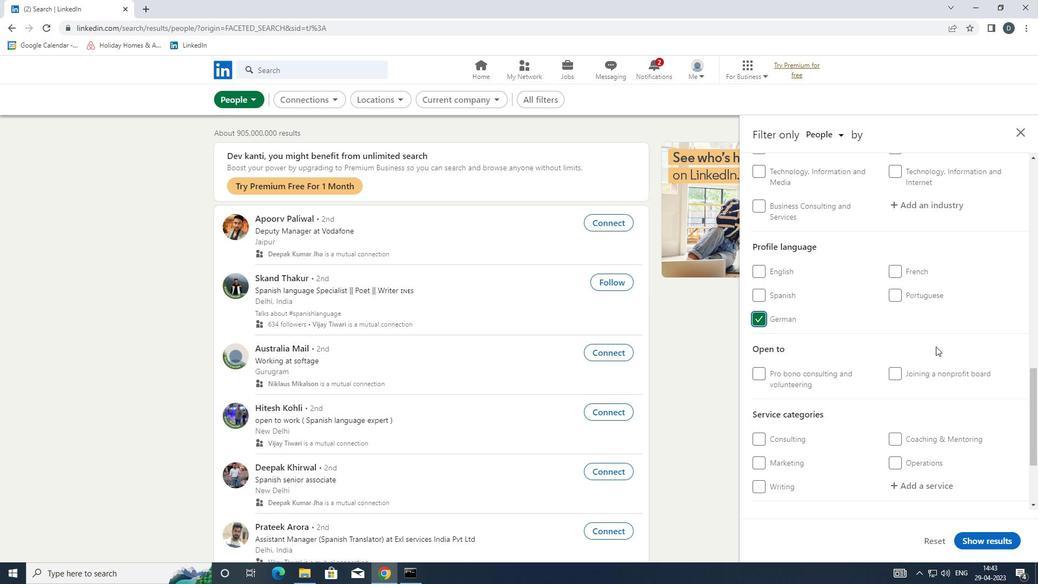 
Action: Mouse moved to (935, 334)
Screenshot: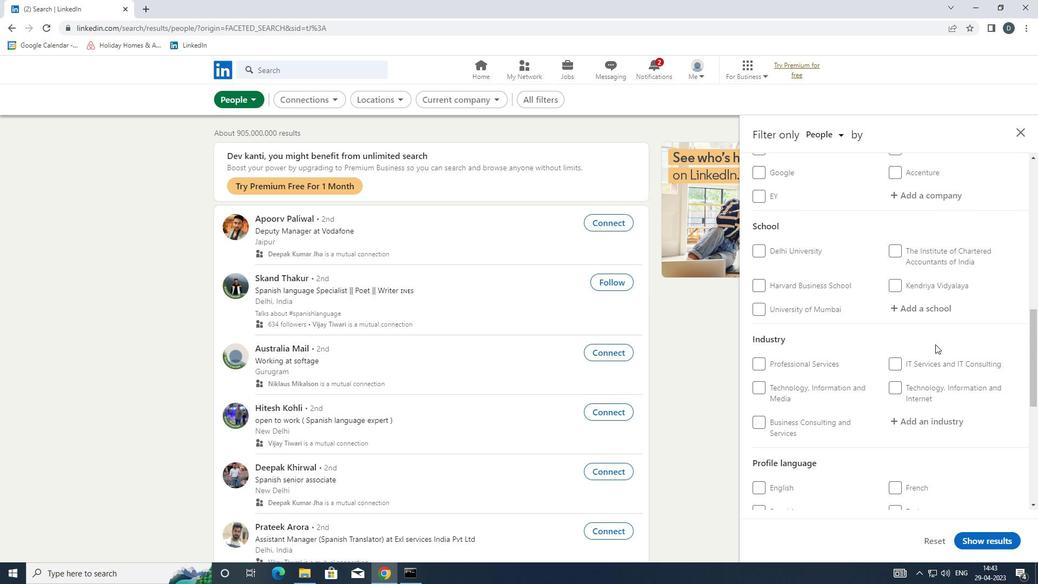 
Action: Mouse scrolled (935, 334) with delta (0, 0)
Screenshot: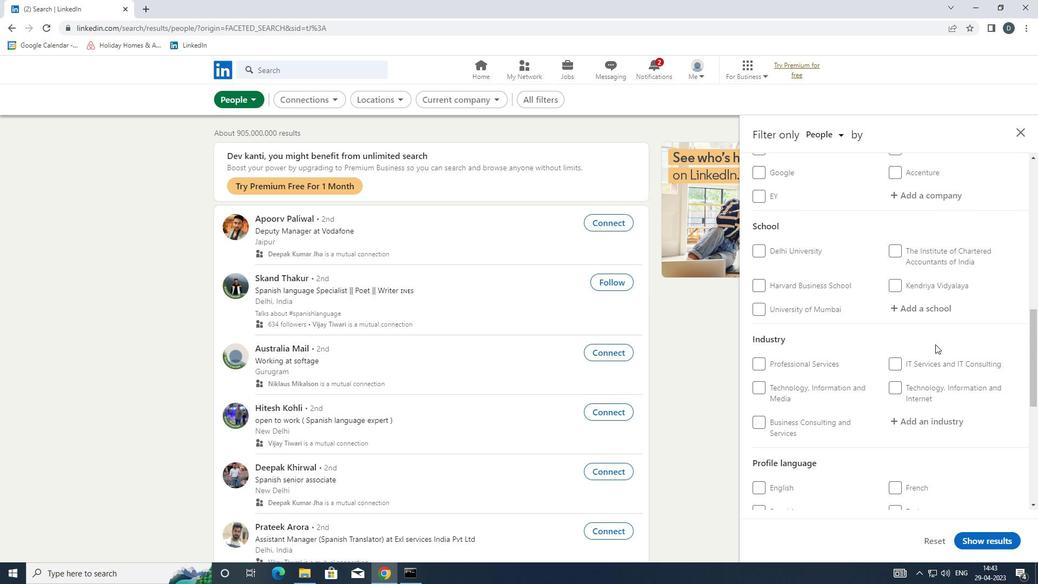 
Action: Mouse moved to (935, 333)
Screenshot: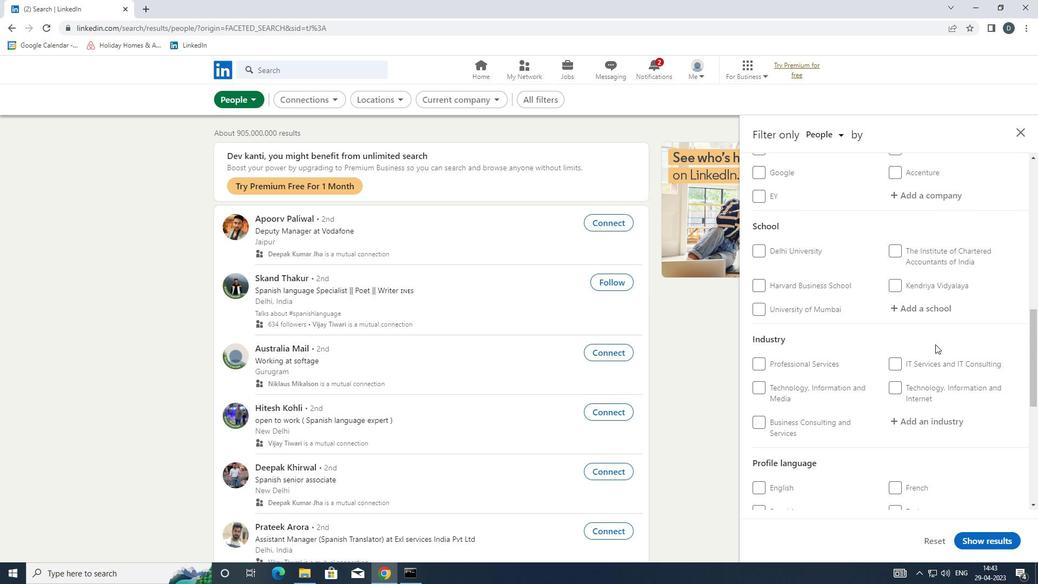 
Action: Mouse scrolled (935, 334) with delta (0, 0)
Screenshot: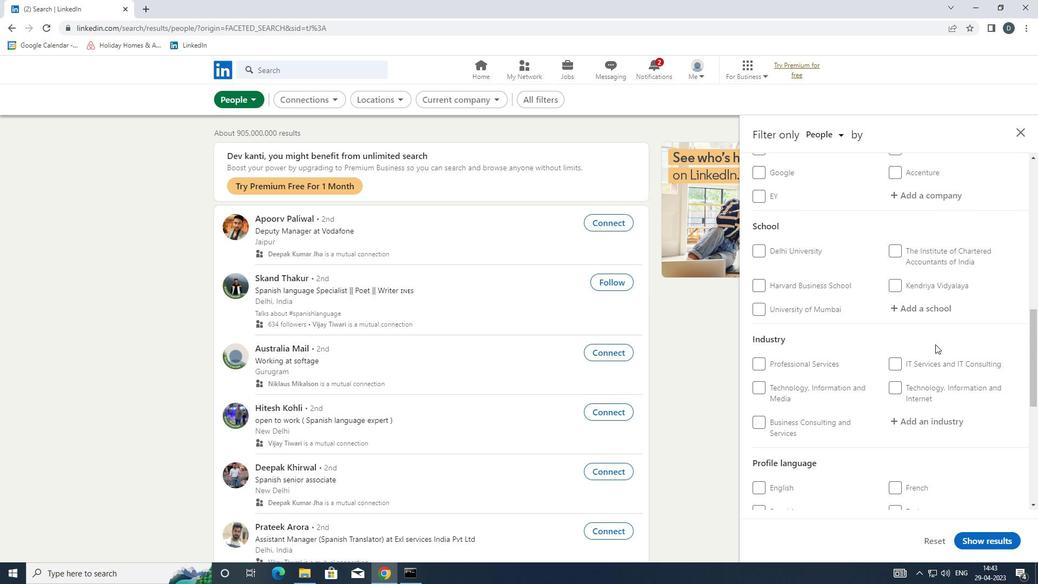 
Action: Mouse scrolled (935, 334) with delta (0, 0)
Screenshot: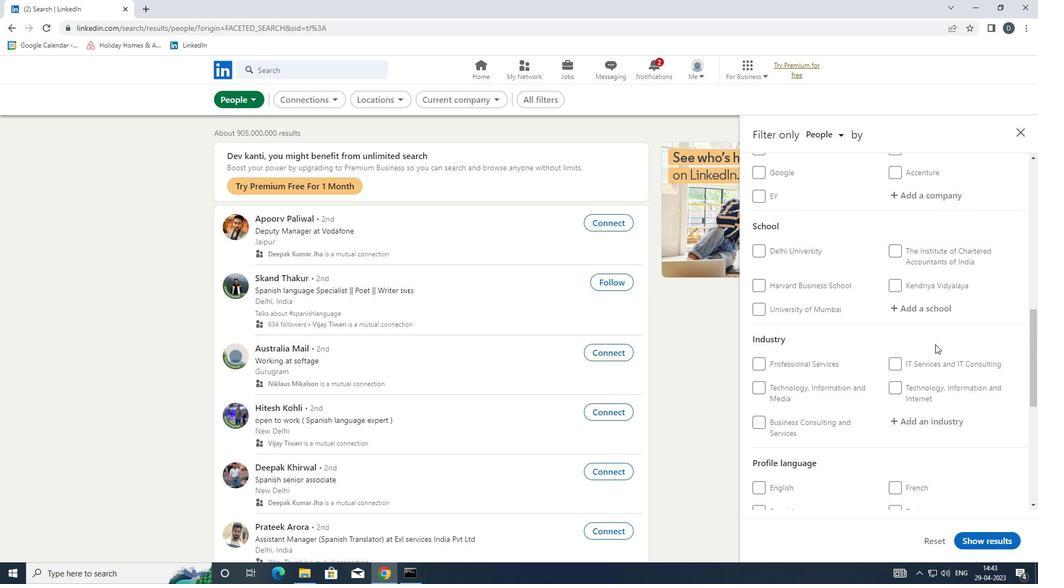
Action: Mouse moved to (932, 253)
Screenshot: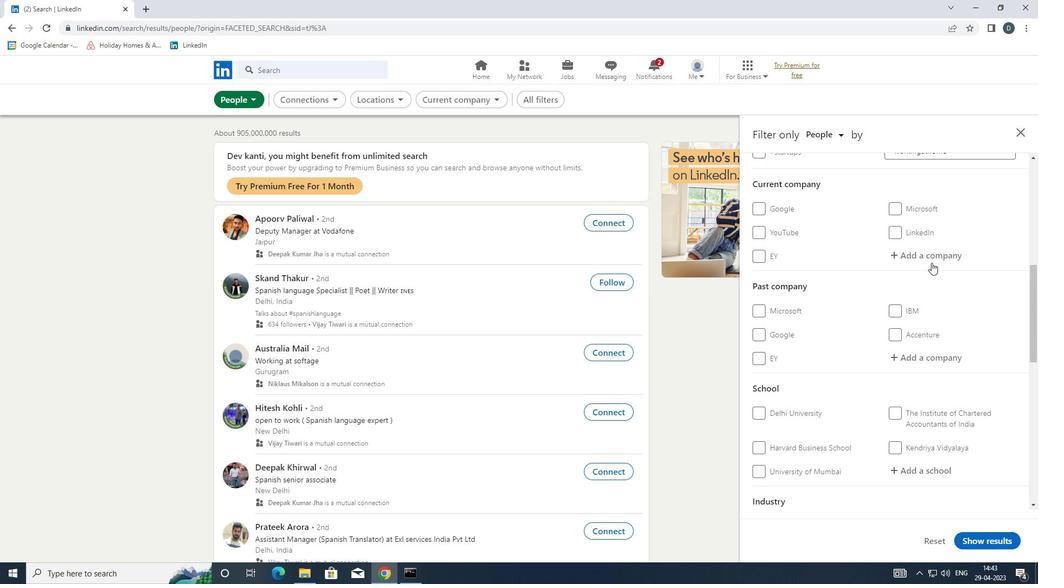 
Action: Mouse pressed left at (932, 253)
Screenshot: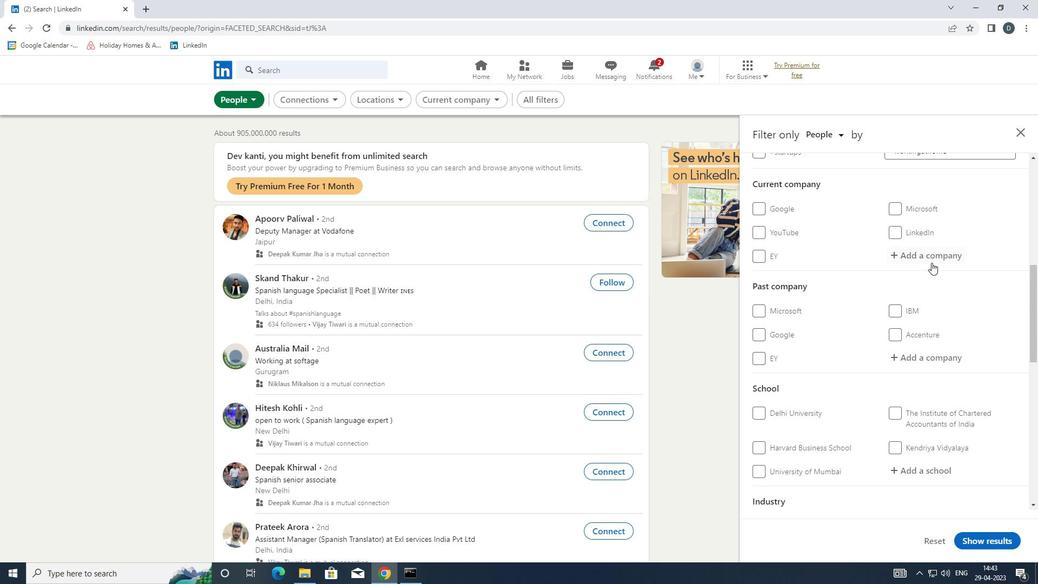 
Action: Key pressed <Key.shift>GLOBAL<Key.space><Key.backspace><Key.shift>HUNT
Screenshot: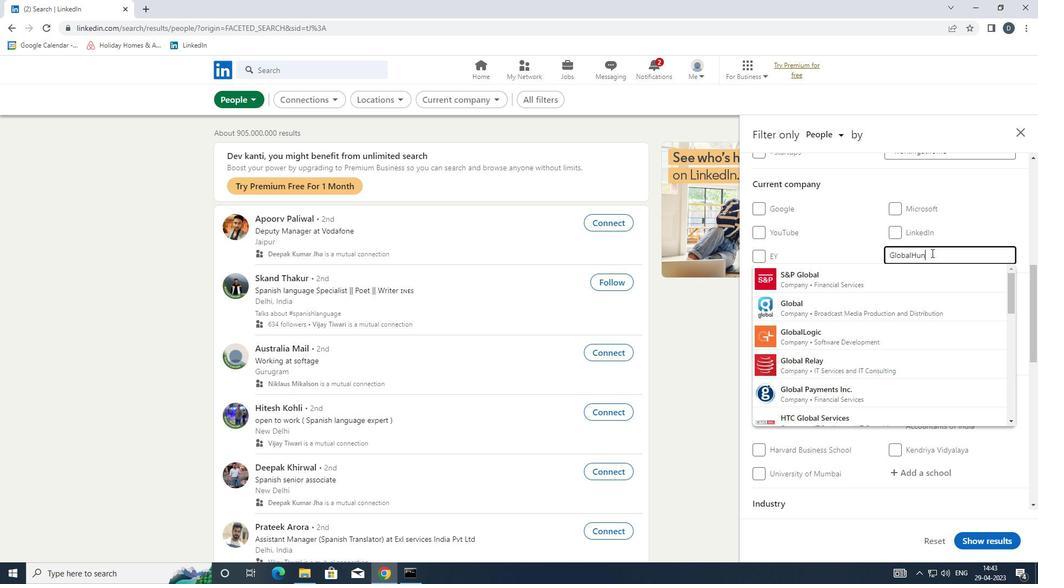 
Action: Mouse moved to (924, 285)
Screenshot: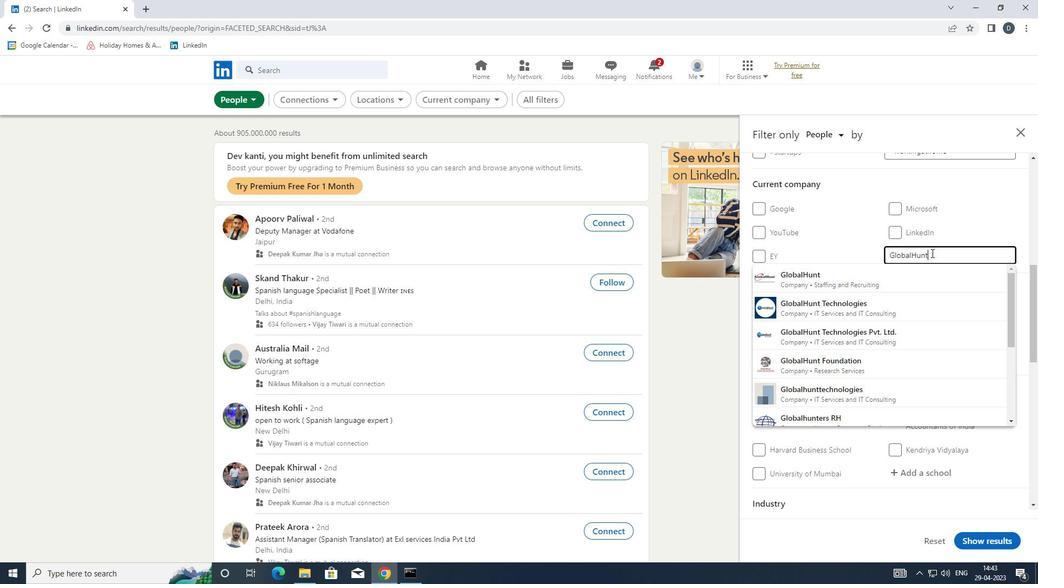 
Action: Mouse pressed left at (924, 285)
Screenshot: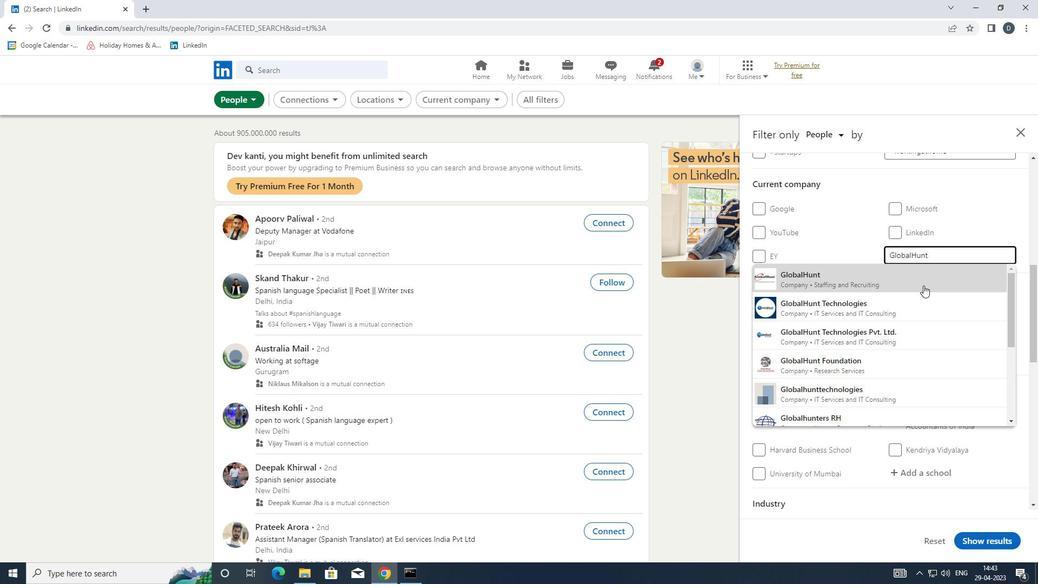 
Action: Mouse moved to (922, 285)
Screenshot: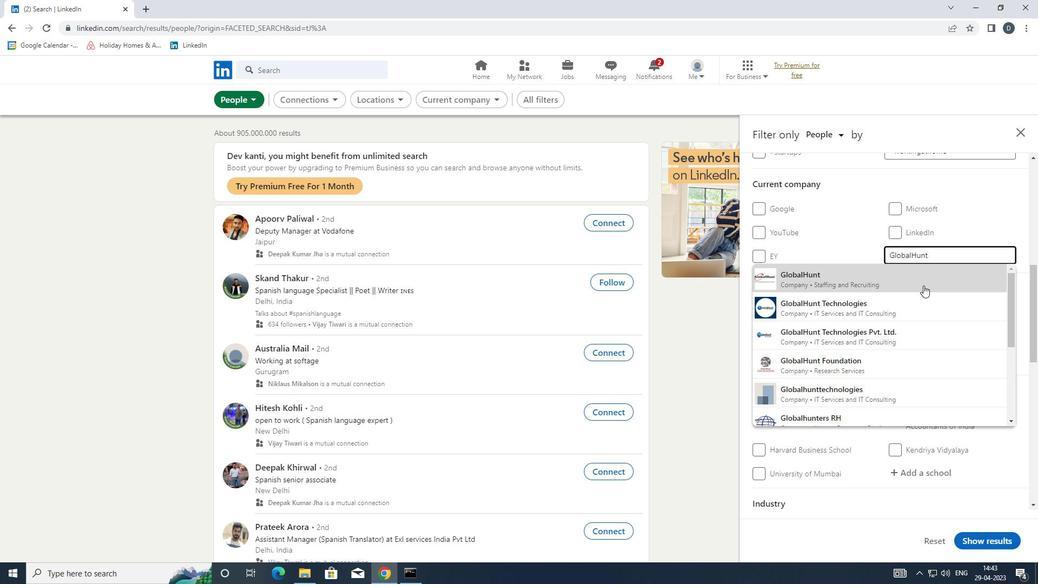 
Action: Mouse scrolled (922, 285) with delta (0, 0)
Screenshot: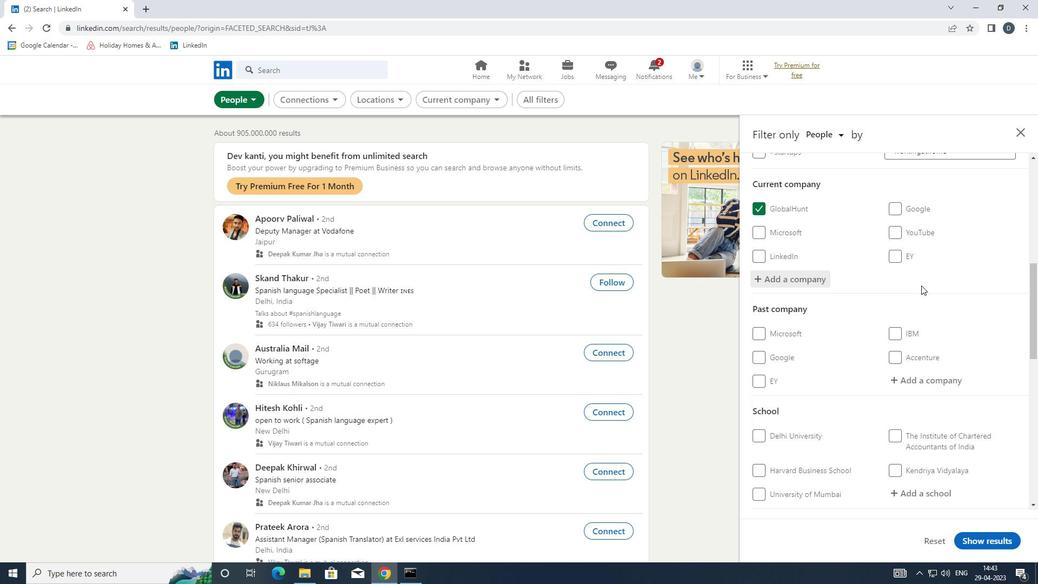
Action: Mouse scrolled (922, 285) with delta (0, 0)
Screenshot: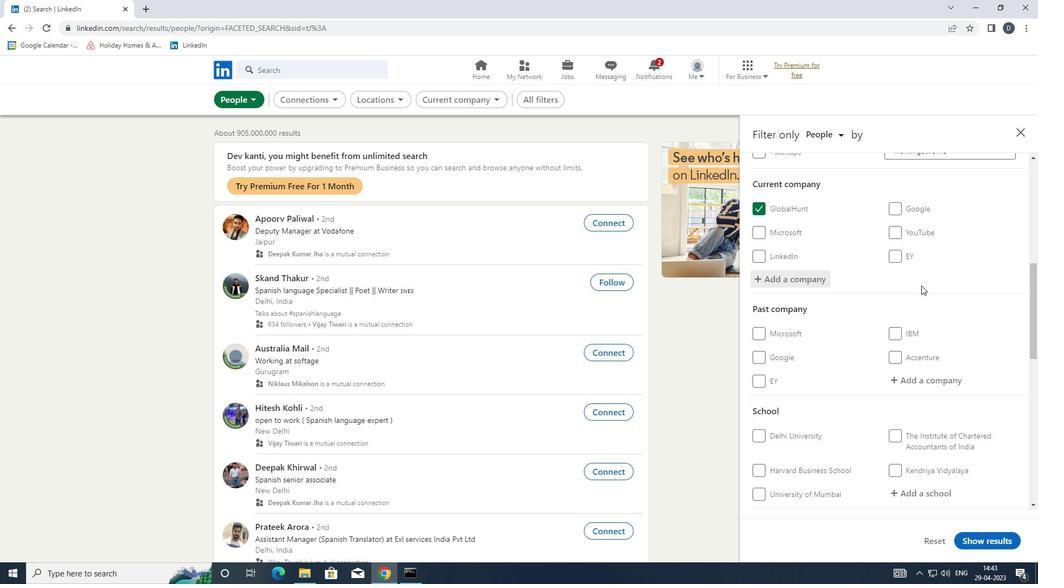 
Action: Mouse scrolled (922, 285) with delta (0, 0)
Screenshot: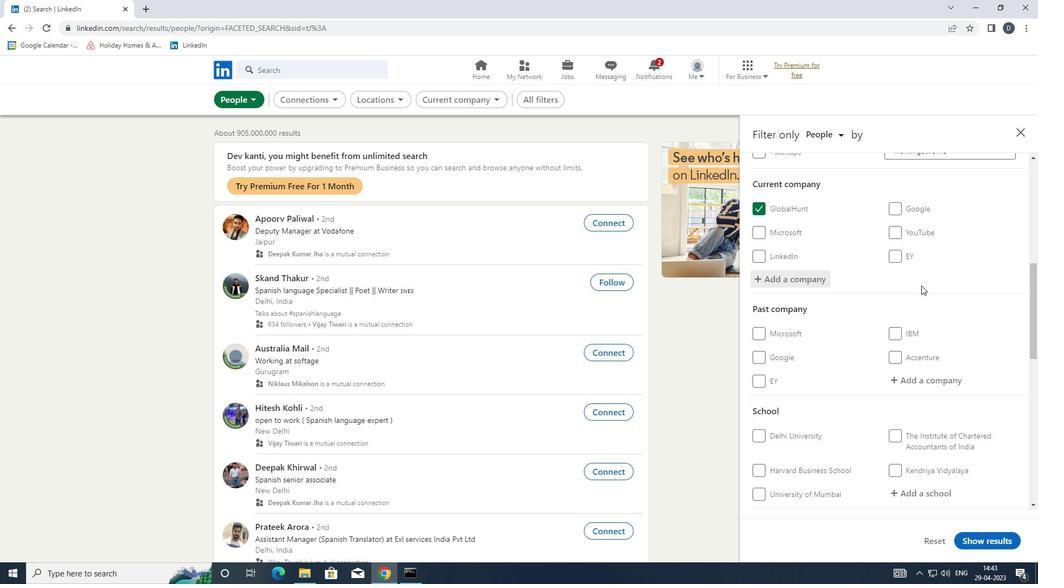 
Action: Mouse moved to (915, 288)
Screenshot: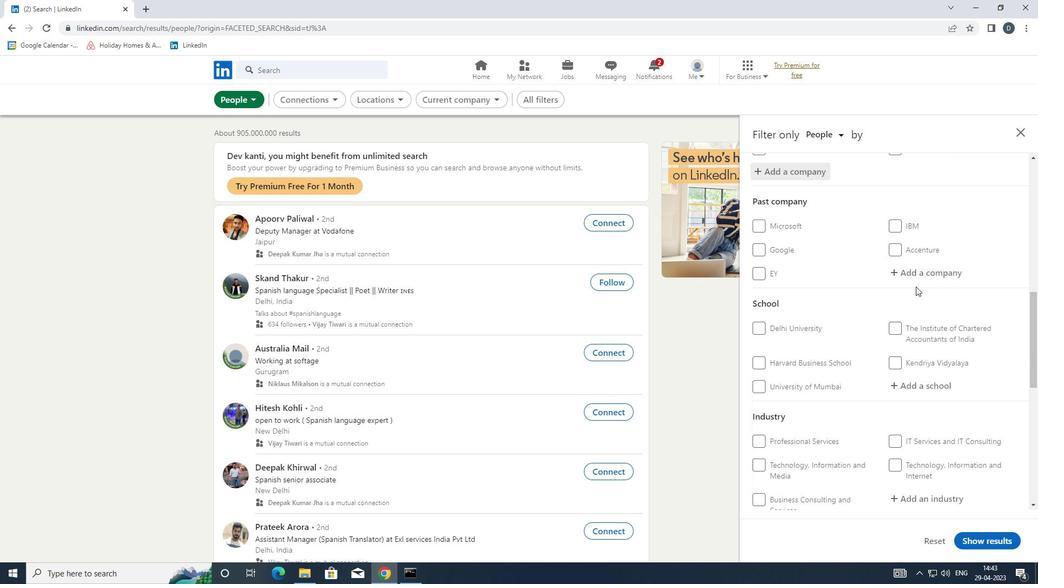 
Action: Mouse scrolled (915, 288) with delta (0, 0)
Screenshot: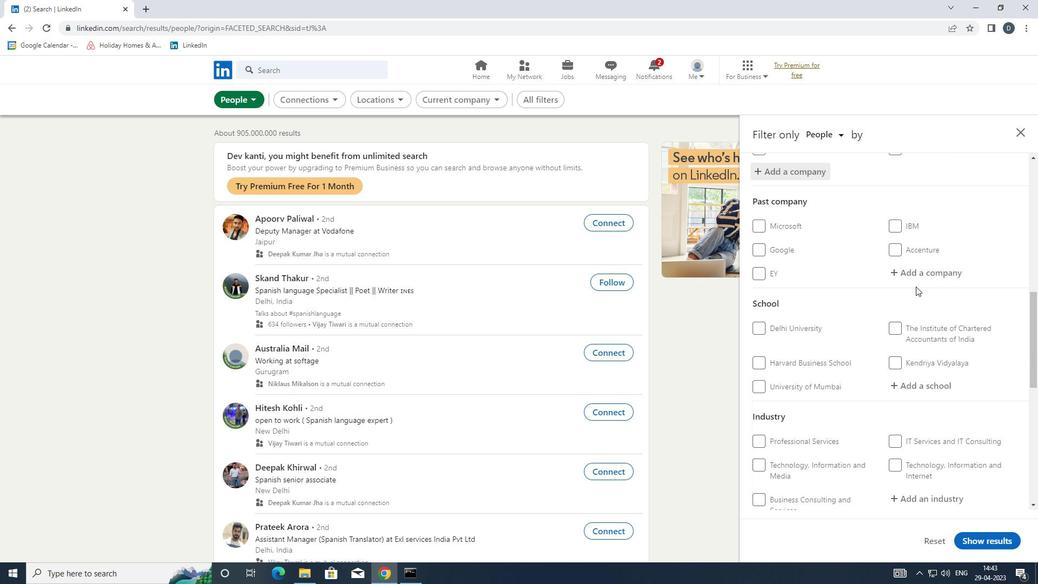 
Action: Mouse moved to (915, 290)
Screenshot: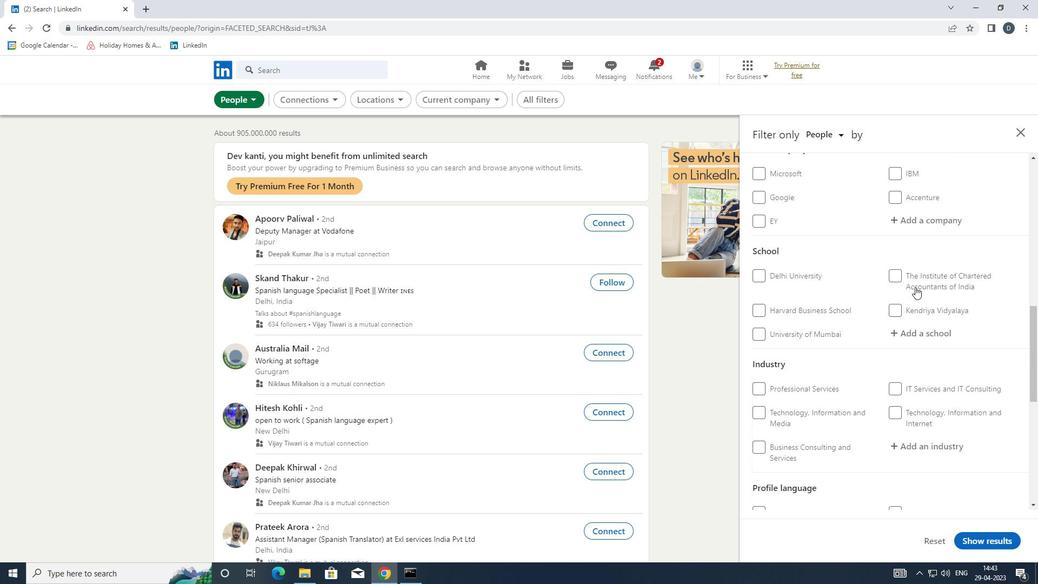 
Action: Mouse scrolled (915, 289) with delta (0, 0)
Screenshot: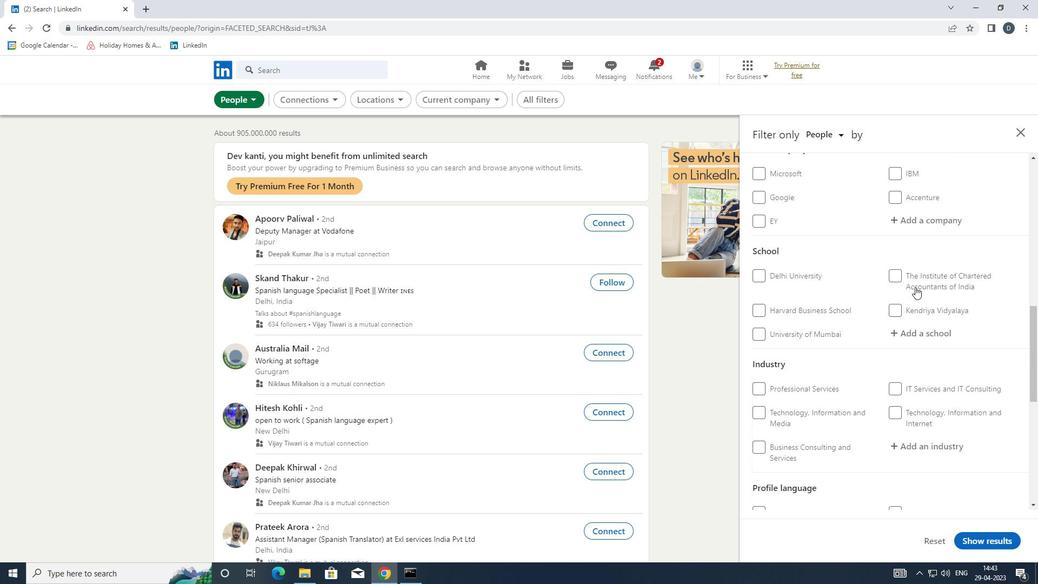 
Action: Mouse moved to (925, 227)
Screenshot: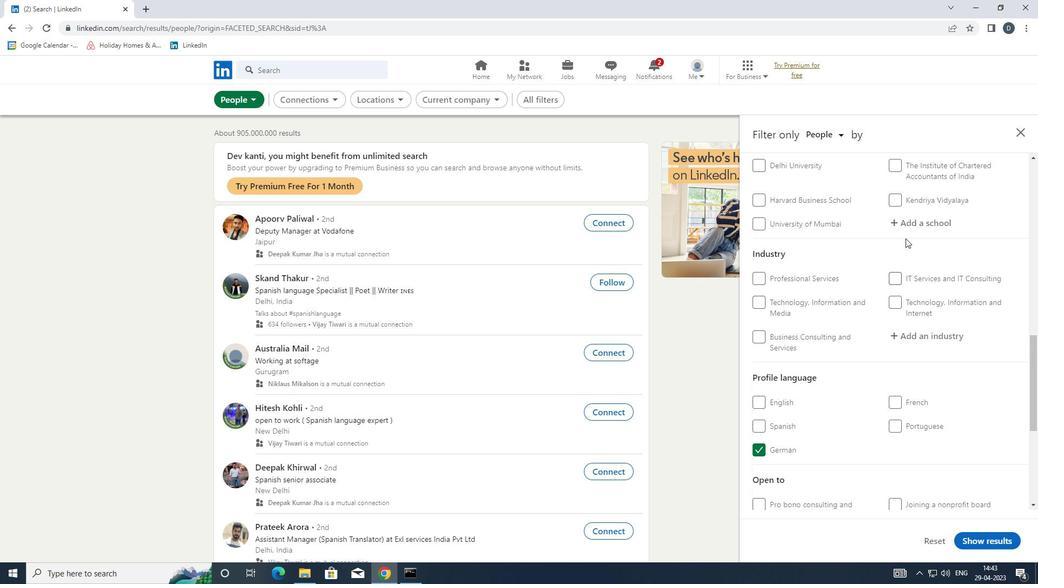 
Action: Mouse pressed left at (925, 227)
Screenshot: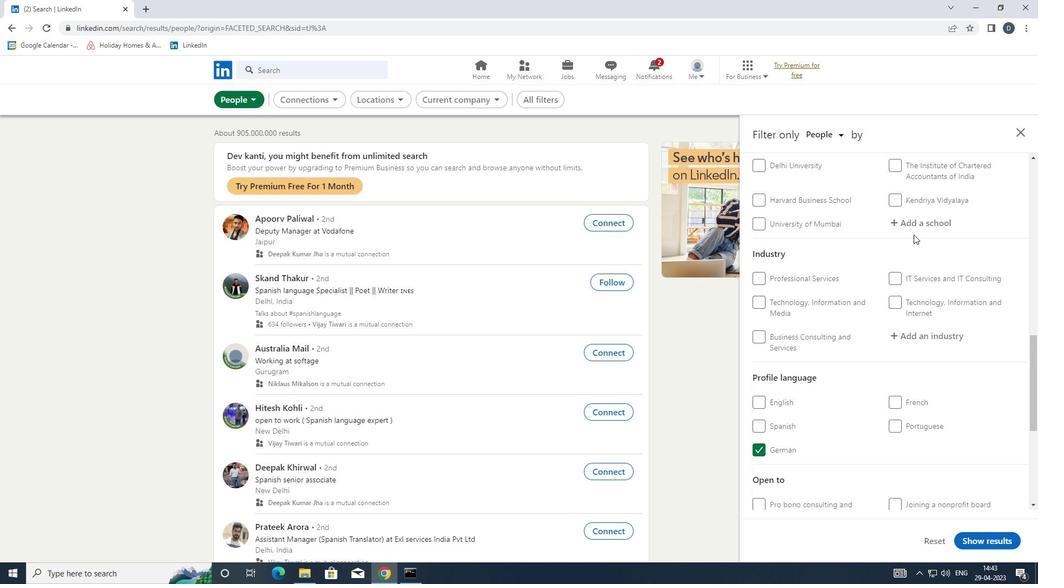 
Action: Key pressed <Key.shift>PRESIDENCY
Screenshot: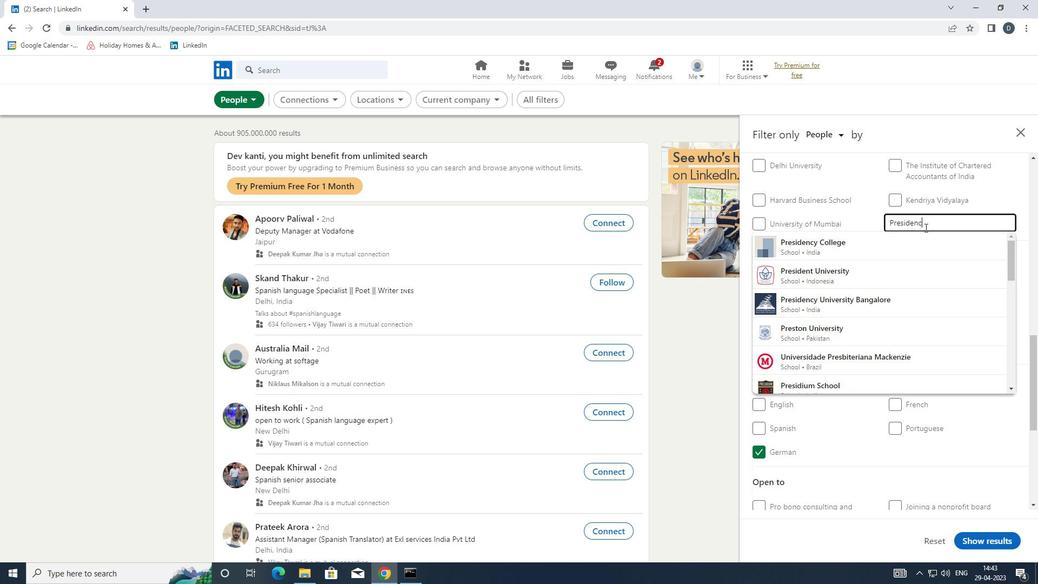 
Action: Mouse moved to (913, 274)
Screenshot: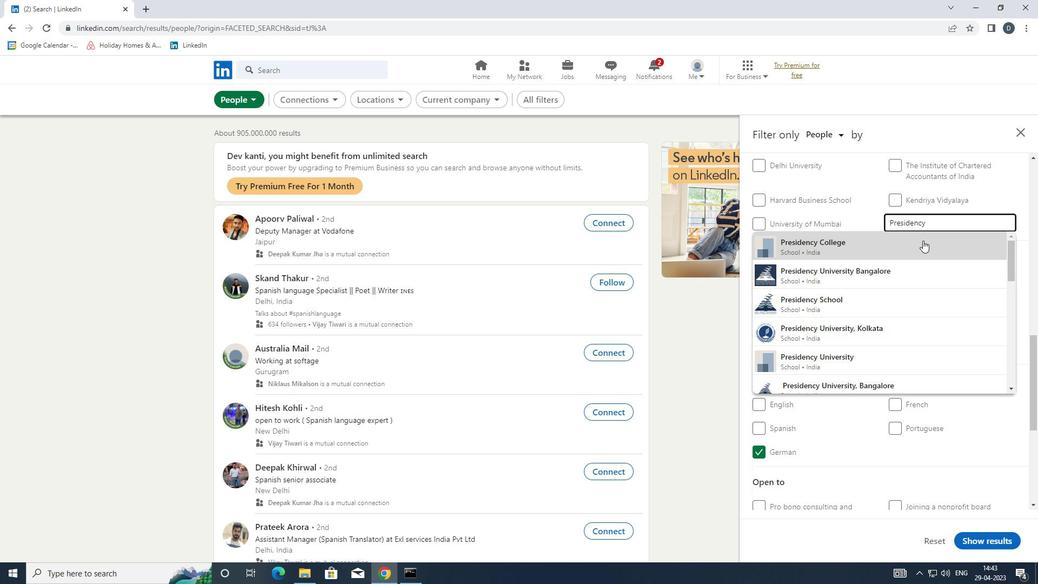 
Action: Mouse pressed left at (913, 274)
Screenshot: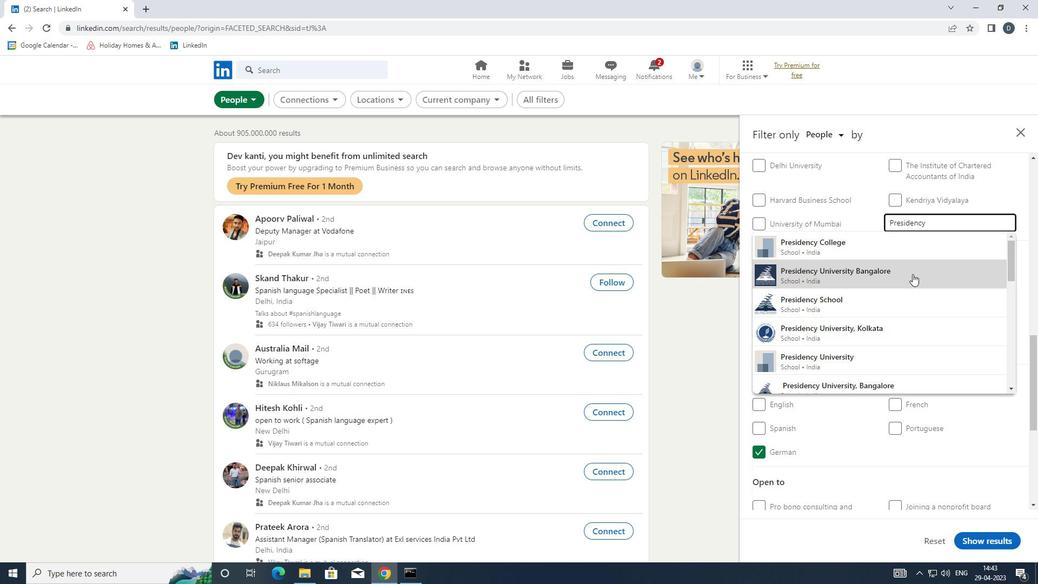 
Action: Mouse scrolled (913, 273) with delta (0, 0)
Screenshot: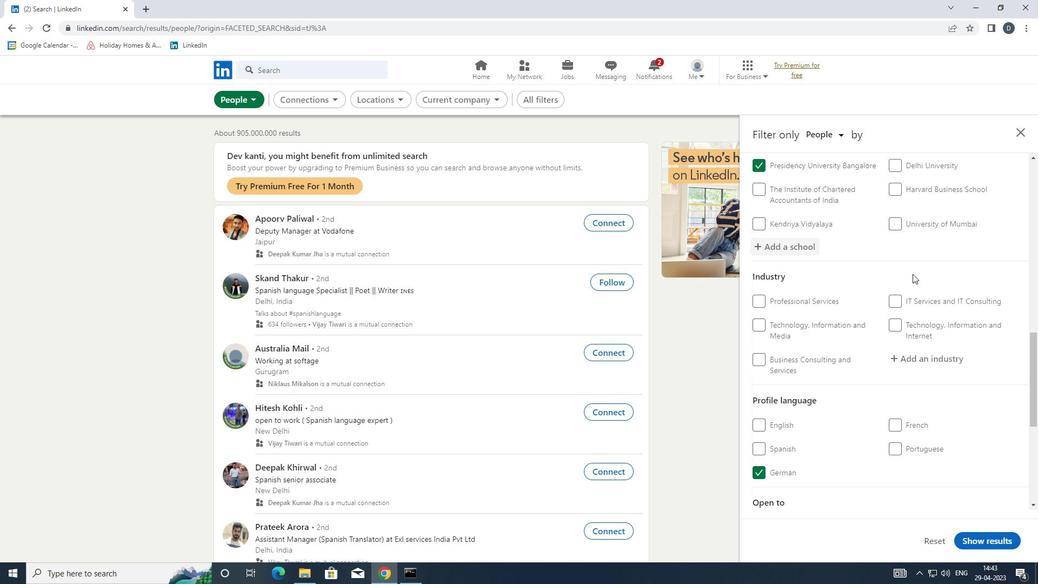 
Action: Mouse scrolled (913, 273) with delta (0, 0)
Screenshot: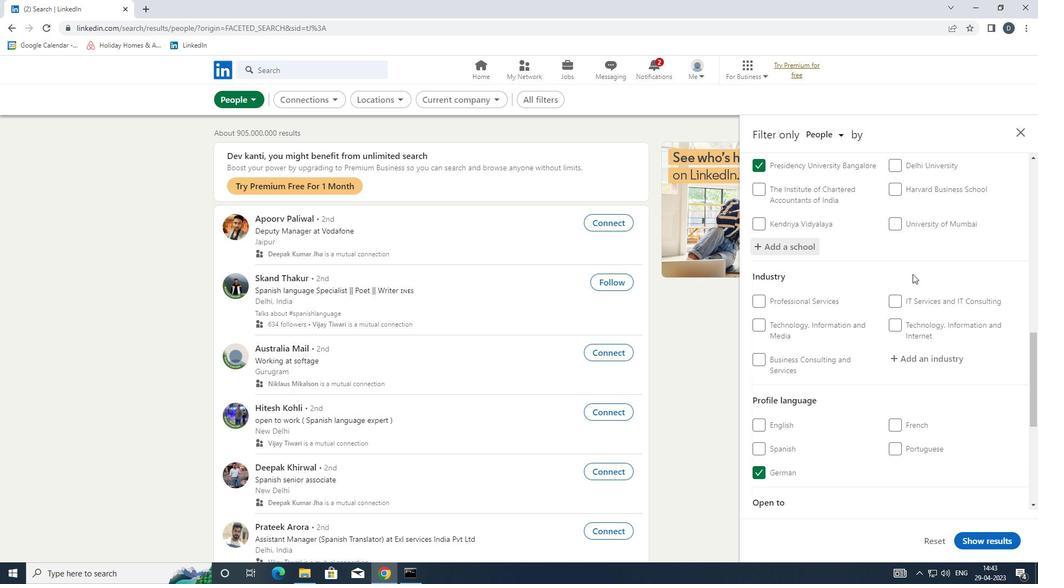 
Action: Mouse scrolled (913, 273) with delta (0, 0)
Screenshot: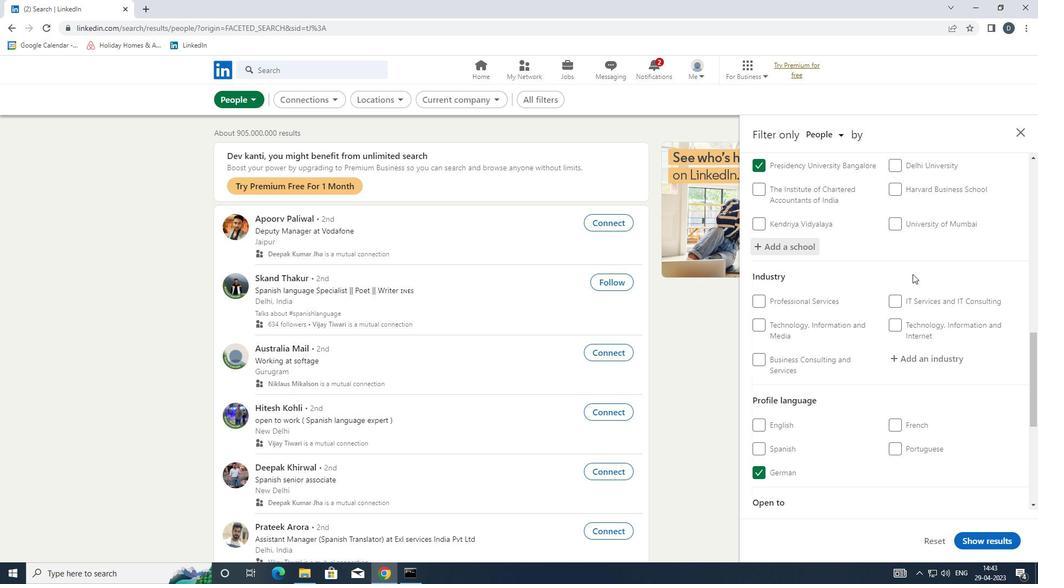 
Action: Mouse moved to (918, 239)
Screenshot: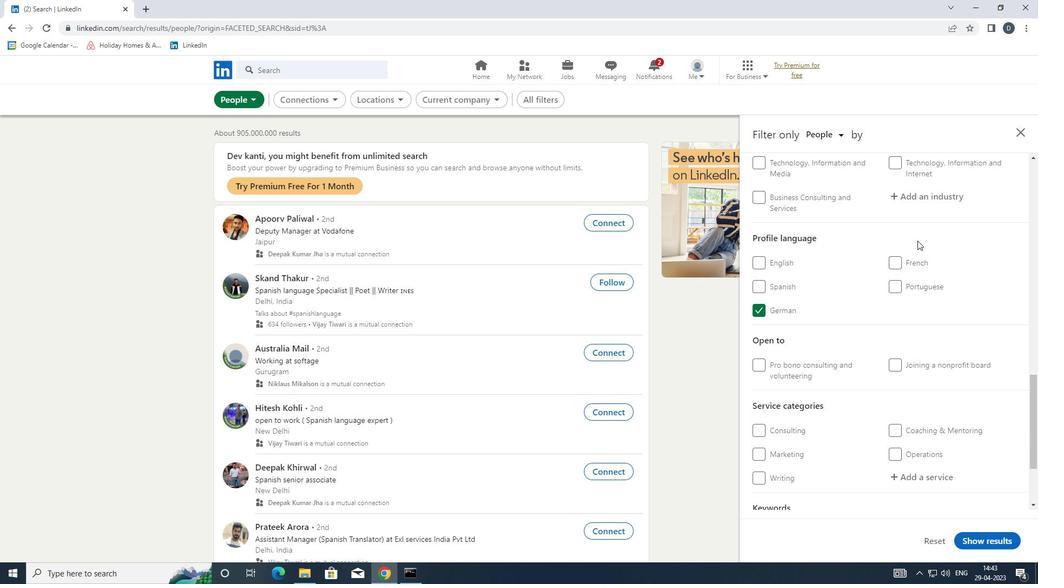 
Action: Mouse scrolled (918, 240) with delta (0, 0)
Screenshot: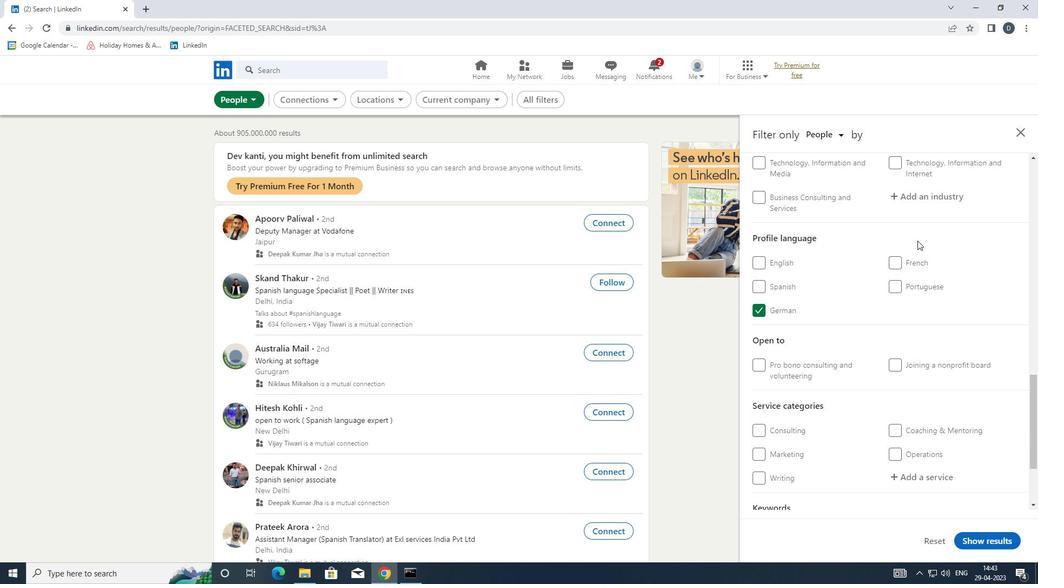 
Action: Mouse moved to (921, 255)
Screenshot: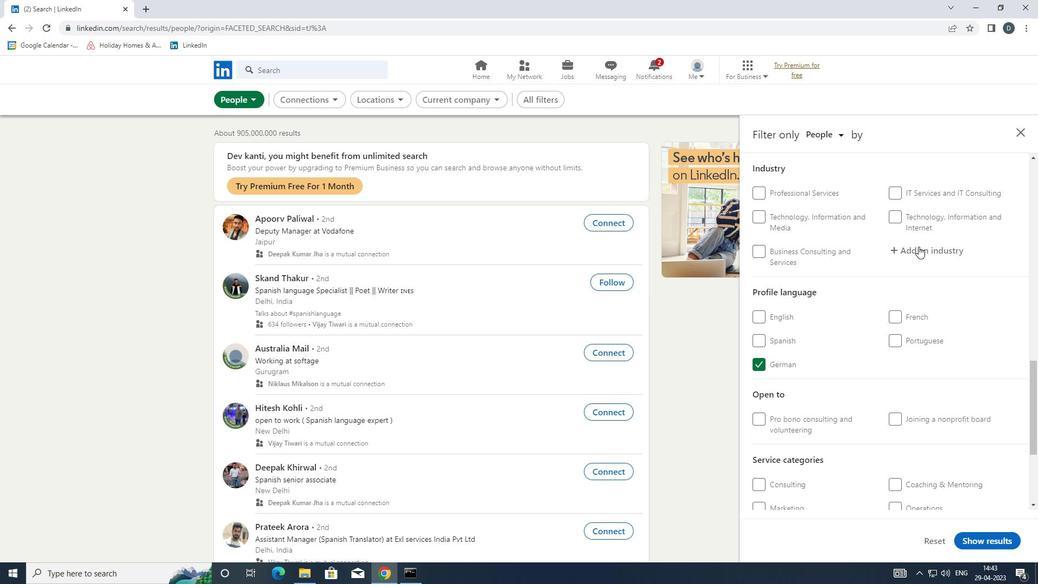 
Action: Mouse pressed left at (921, 255)
Screenshot: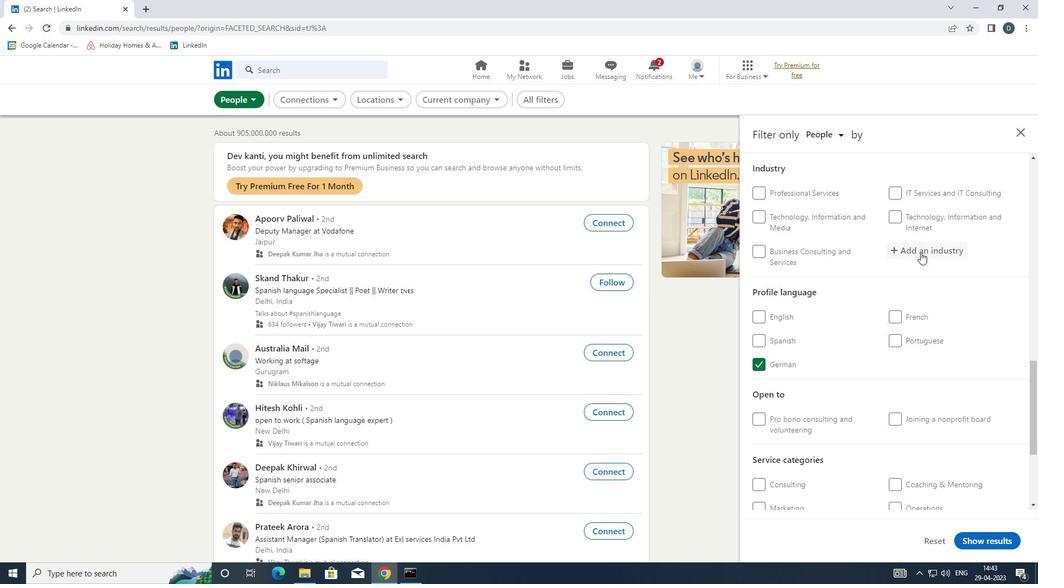 
Action: Key pressed <Key.shift>TRANSLATION<Key.down><Key.enter>
Screenshot: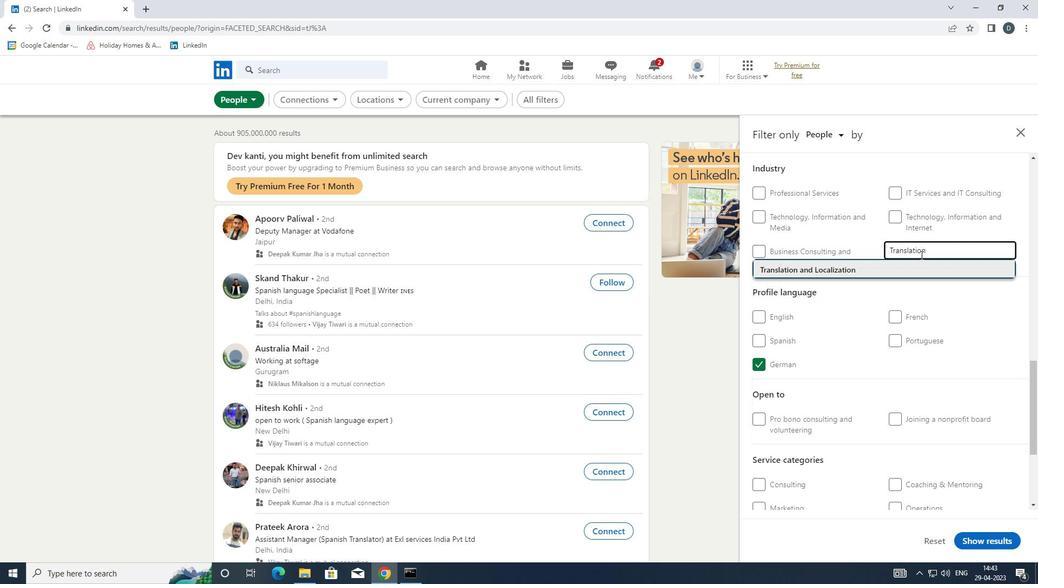 
Action: Mouse moved to (921, 255)
Screenshot: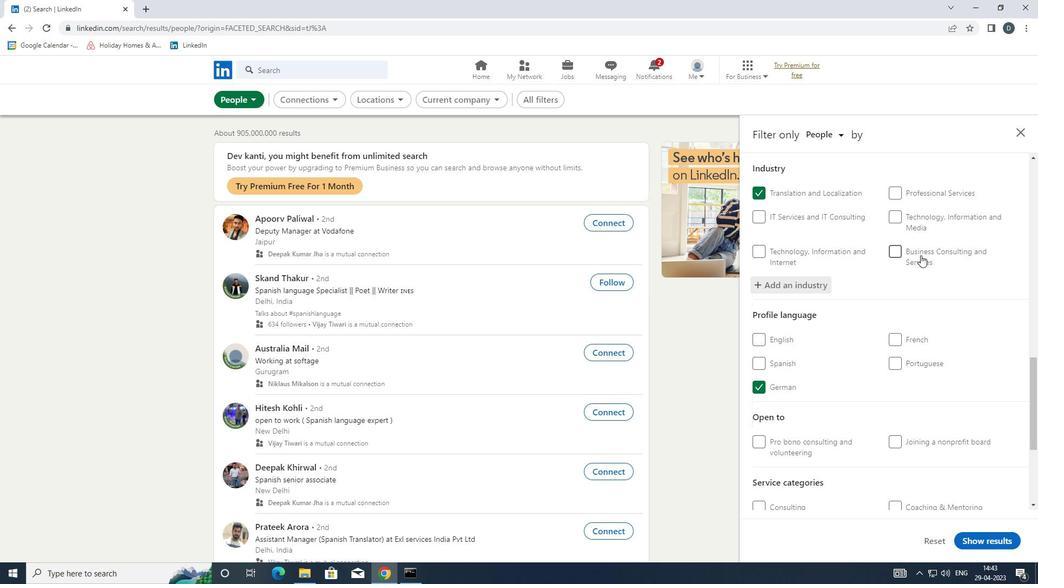 
Action: Mouse scrolled (921, 255) with delta (0, 0)
Screenshot: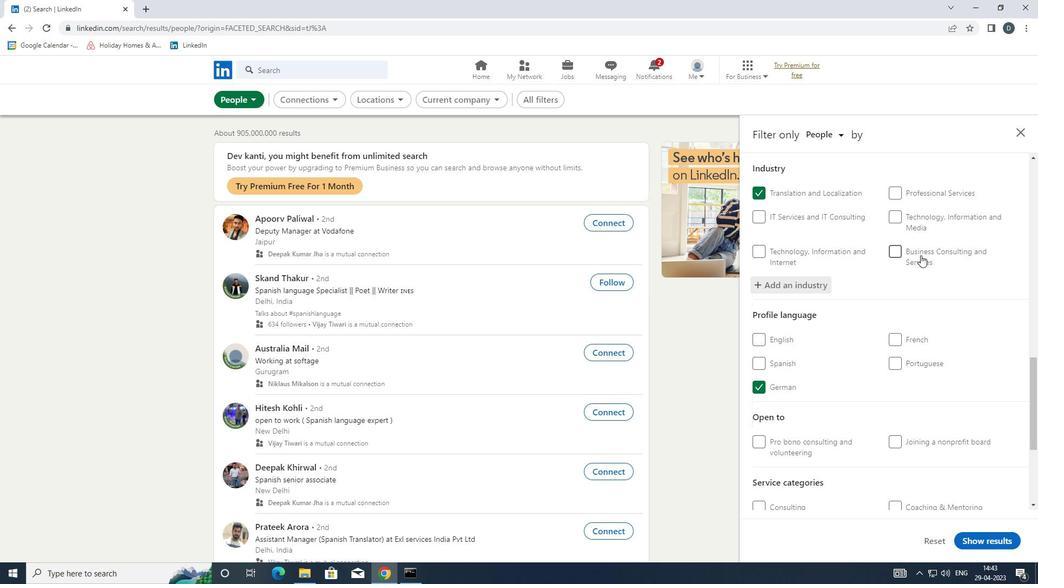 
Action: Mouse moved to (923, 259)
Screenshot: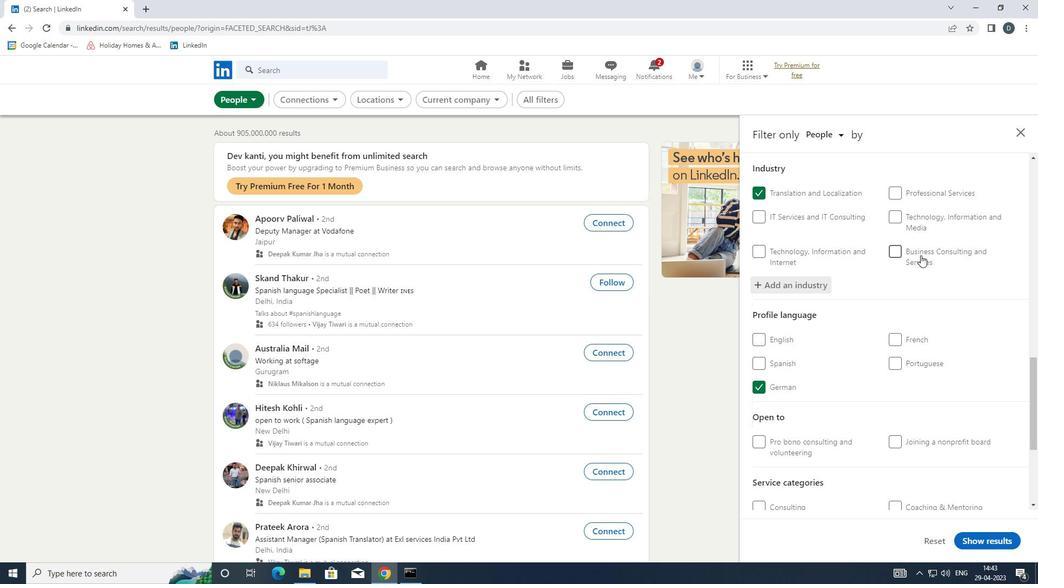 
Action: Mouse scrolled (923, 259) with delta (0, 0)
Screenshot: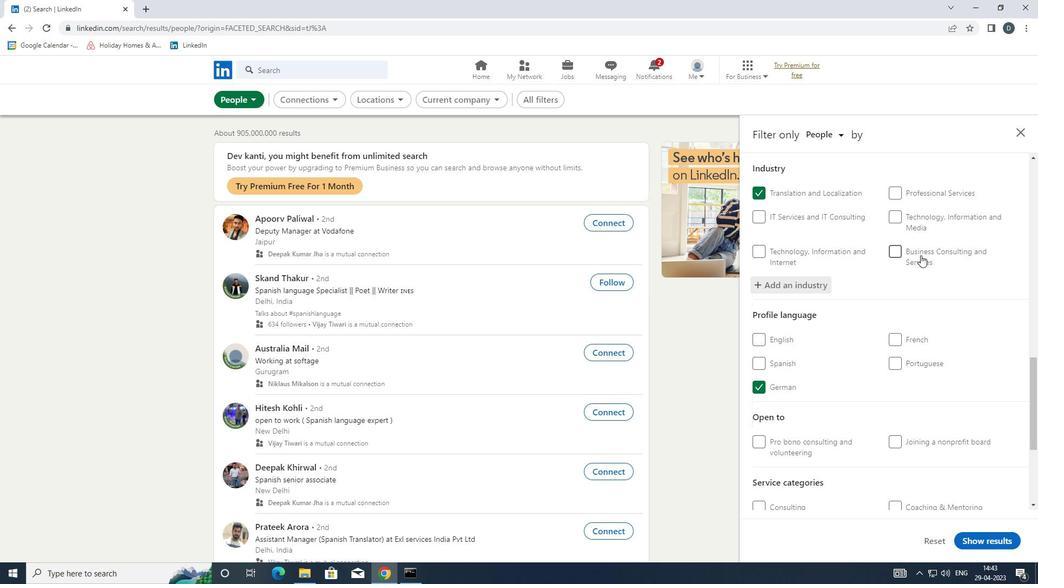 
Action: Mouse moved to (924, 261)
Screenshot: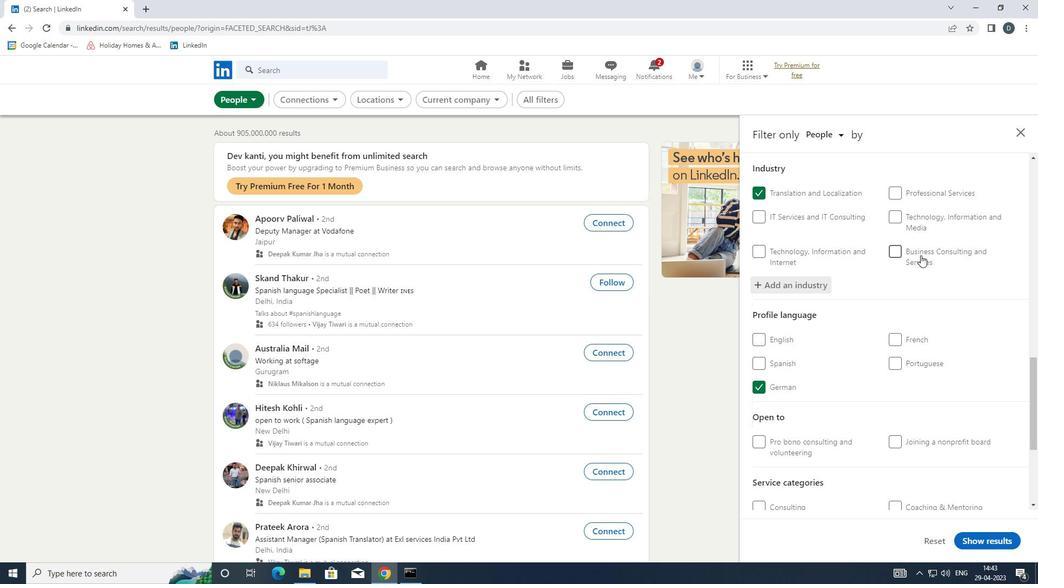 
Action: Mouse scrolled (924, 260) with delta (0, 0)
Screenshot: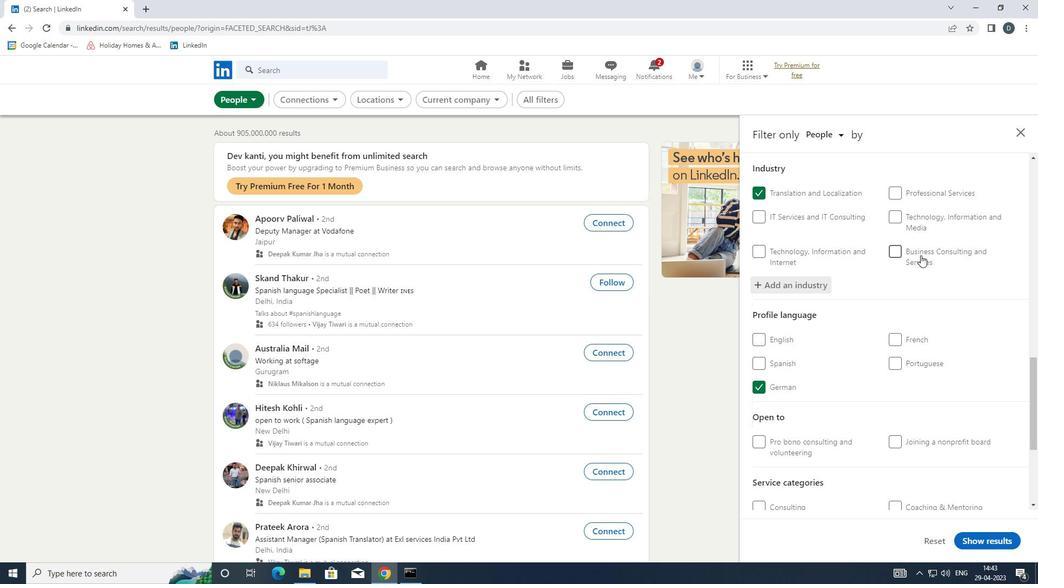 
Action: Mouse moved to (925, 264)
Screenshot: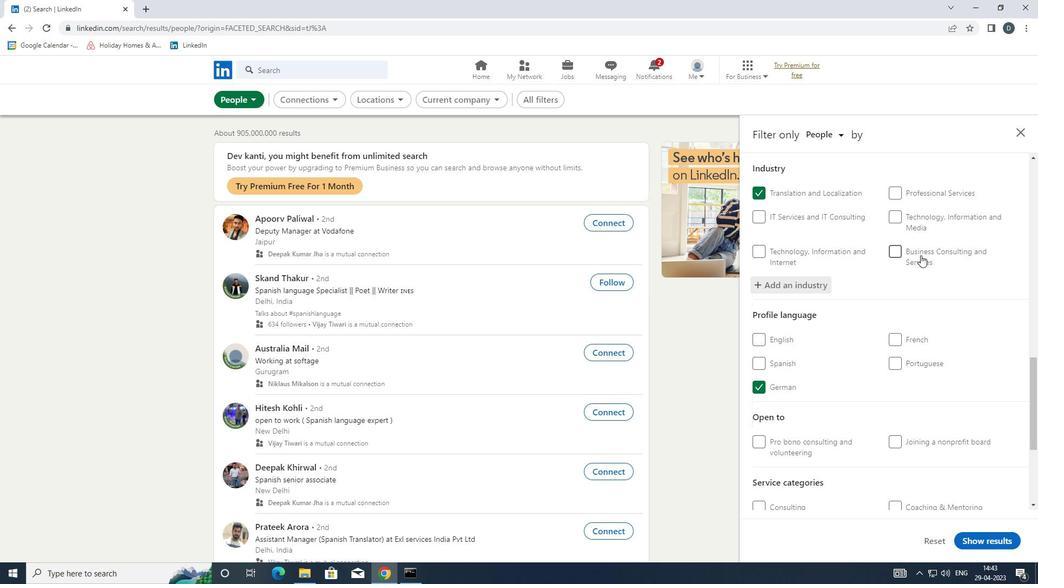 
Action: Mouse scrolled (925, 264) with delta (0, 0)
Screenshot: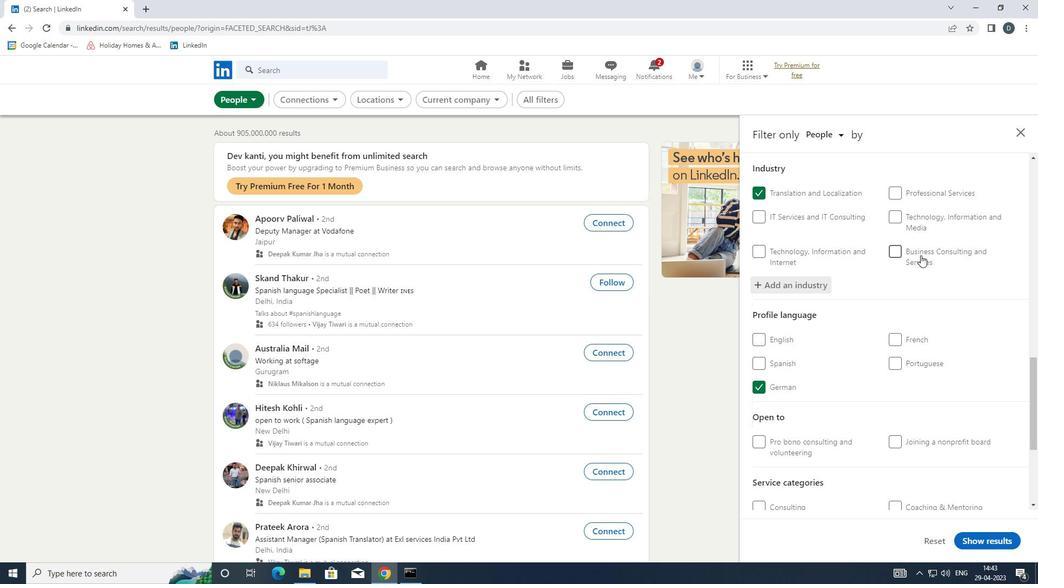 
Action: Mouse moved to (931, 323)
Screenshot: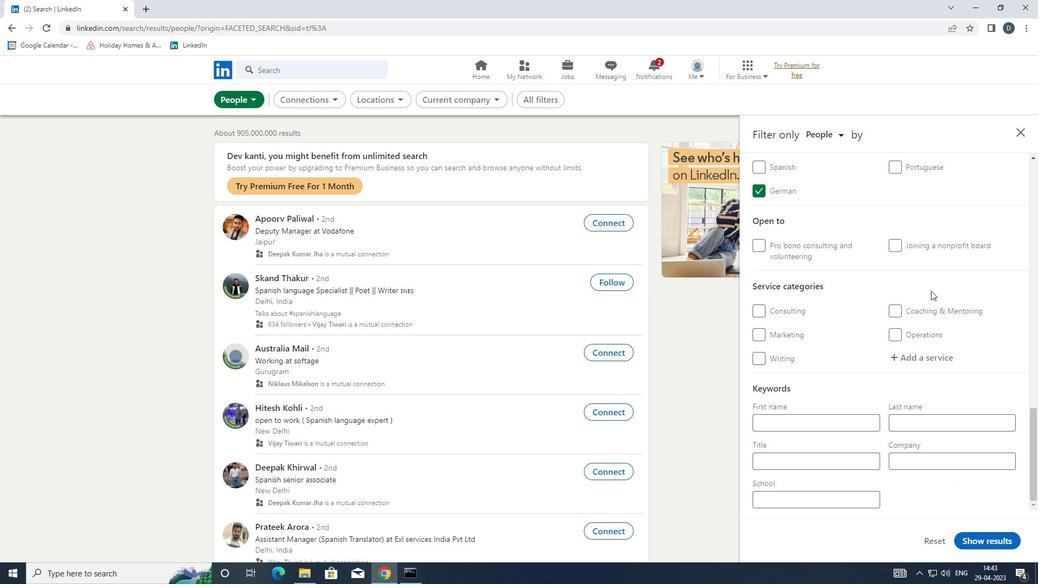 
Action: Mouse scrolled (931, 322) with delta (0, 0)
Screenshot: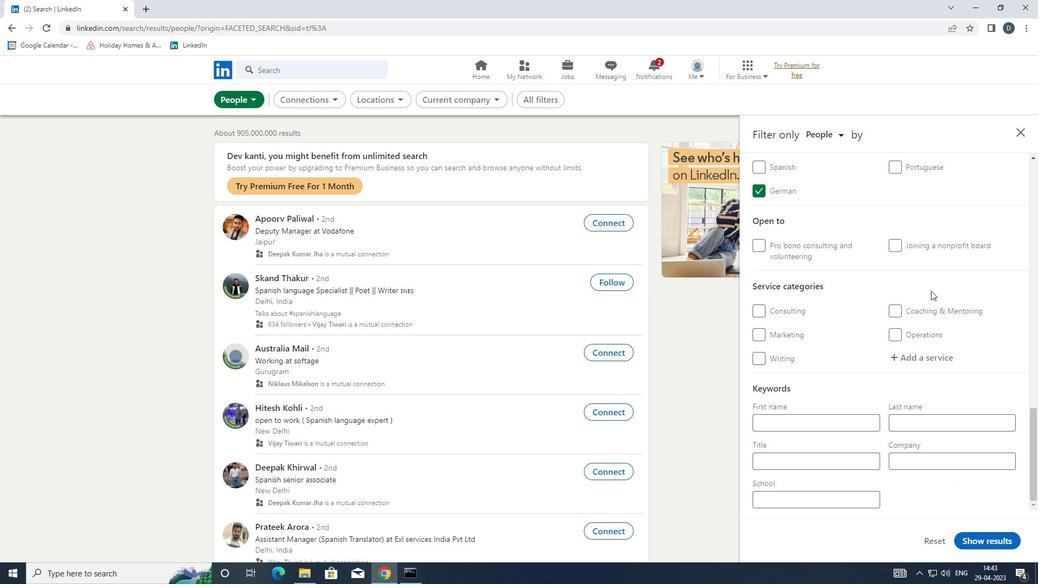
Action: Mouse moved to (933, 362)
Screenshot: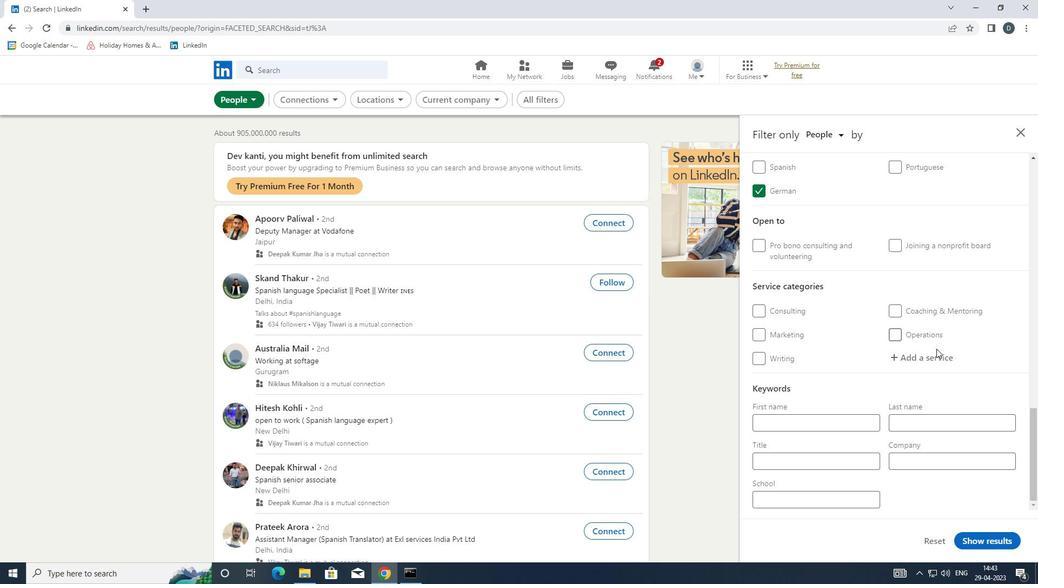 
Action: Mouse pressed left at (933, 362)
Screenshot: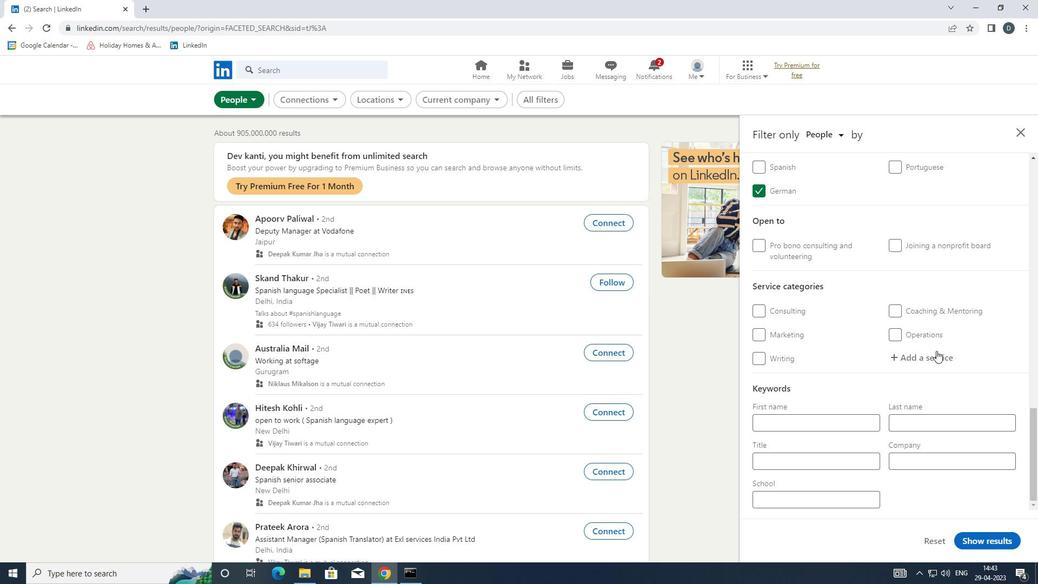 
Action: Key pressed <Key.shift>AUTO<Key.space><Key.shift>INSUA<Key.backspace><Key.down><Key.enter>
Screenshot: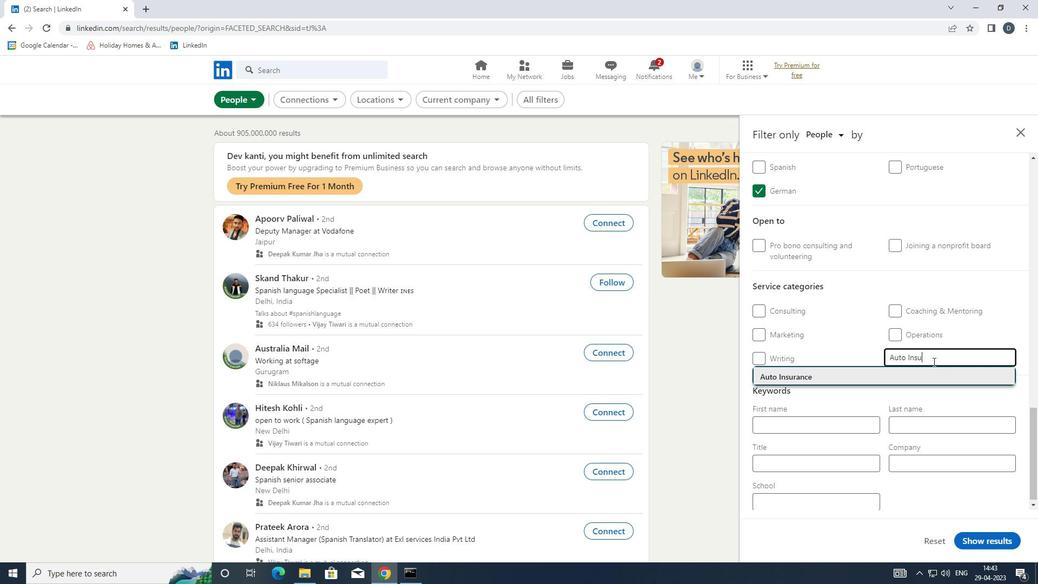 
Action: Mouse moved to (1009, 324)
Screenshot: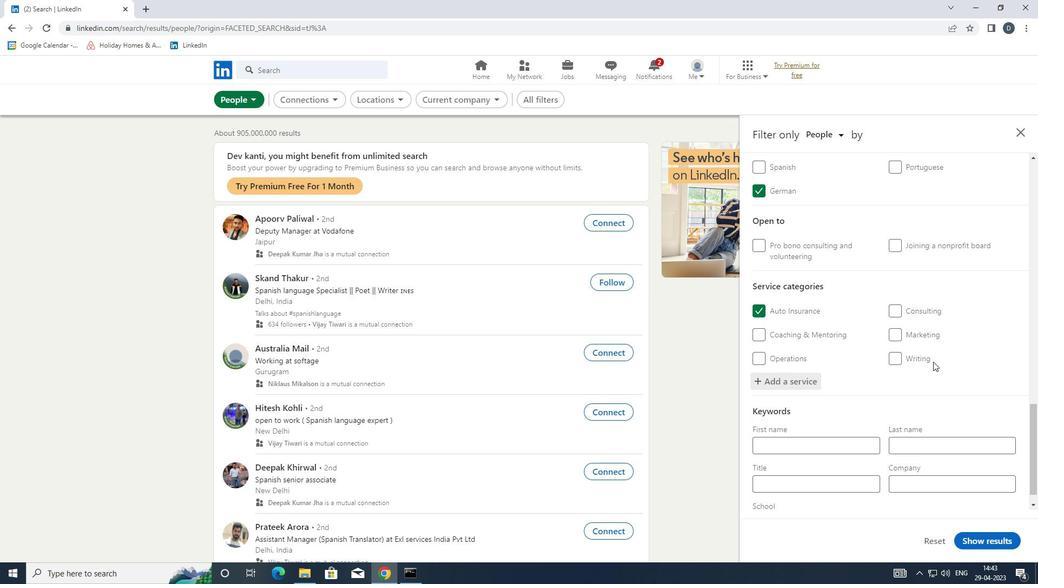 
Action: Mouse scrolled (1009, 323) with delta (0, 0)
Screenshot: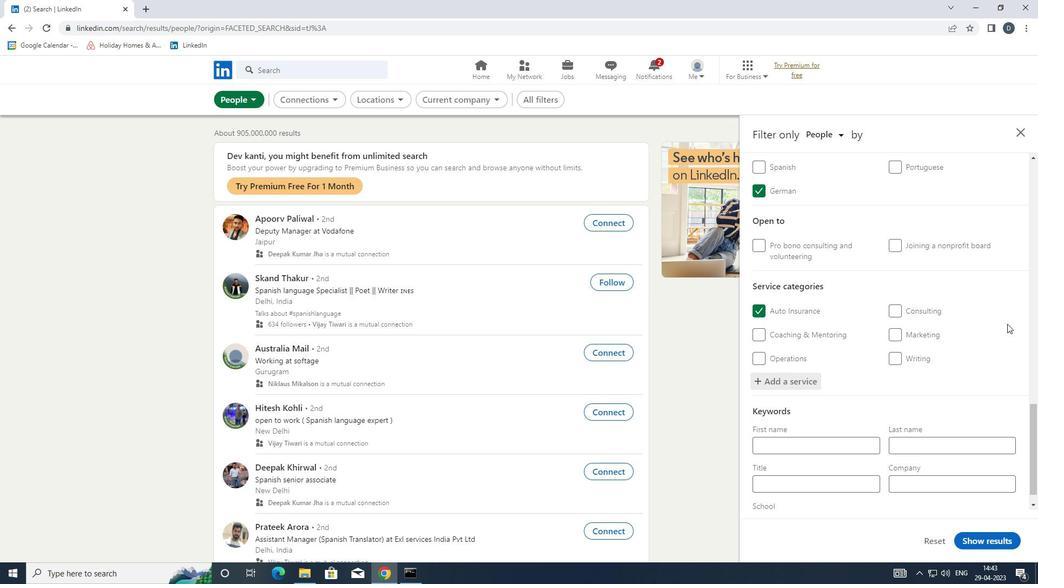 
Action: Mouse moved to (1009, 325)
Screenshot: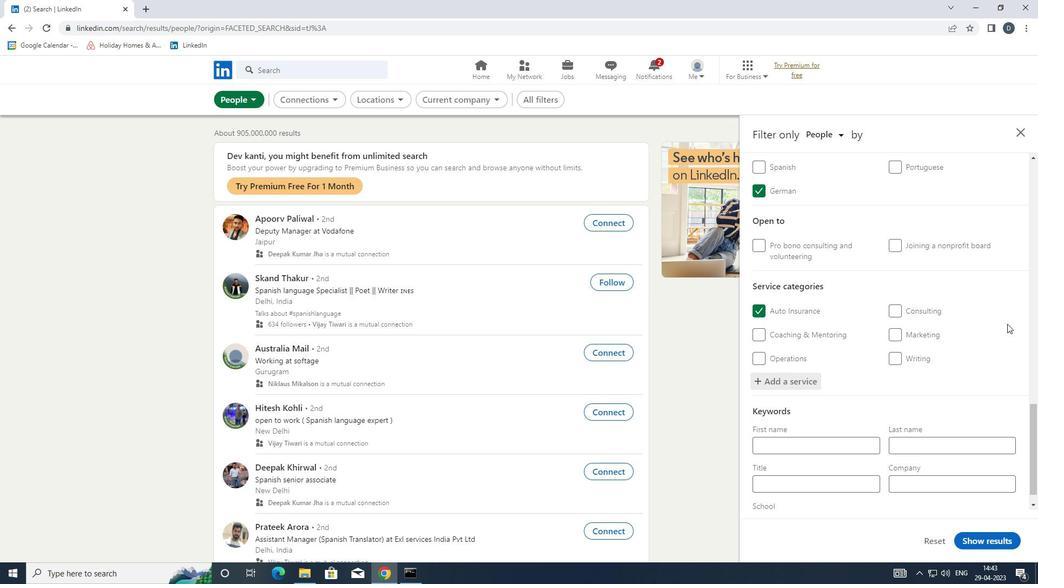 
Action: Mouse scrolled (1009, 325) with delta (0, 0)
Screenshot: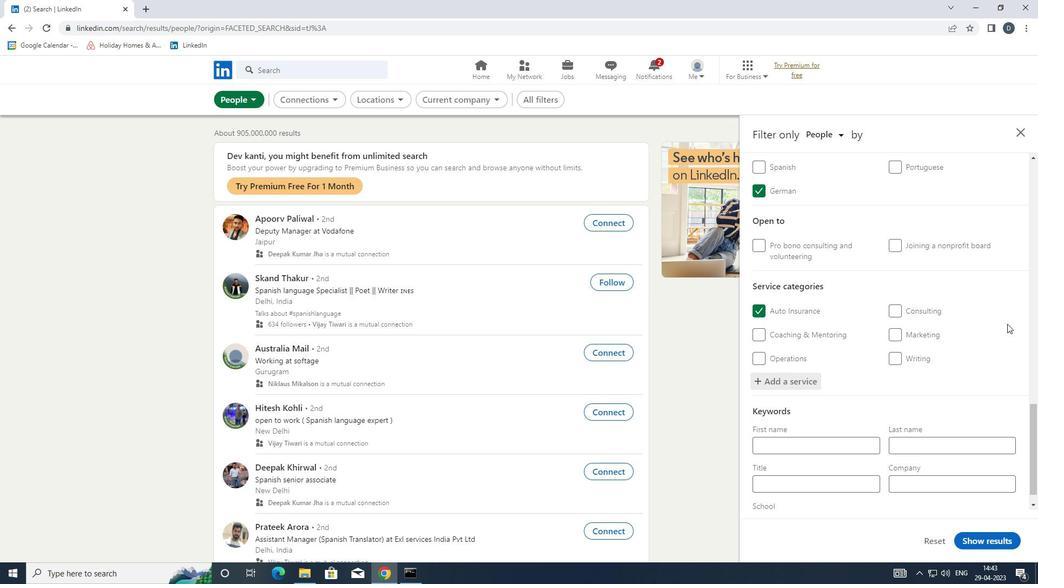 
Action: Mouse moved to (1008, 328)
Screenshot: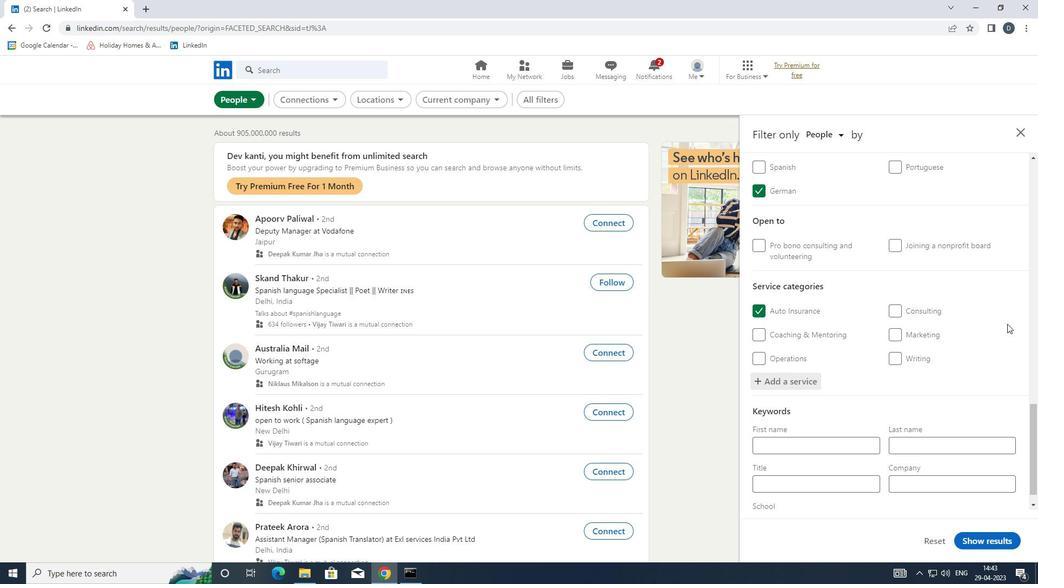 
Action: Mouse scrolled (1008, 327) with delta (0, 0)
Screenshot: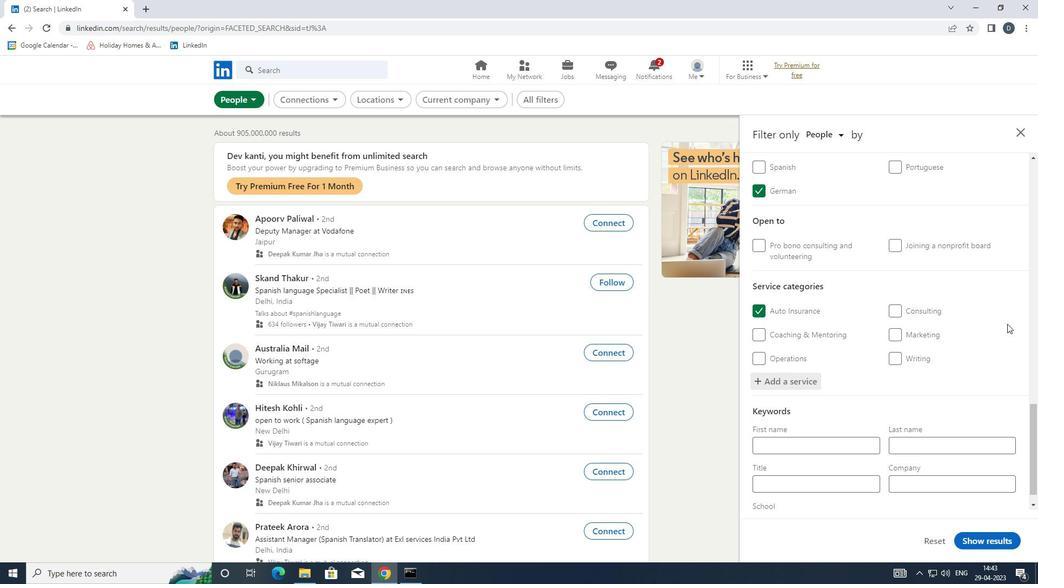 
Action: Mouse moved to (1007, 330)
Screenshot: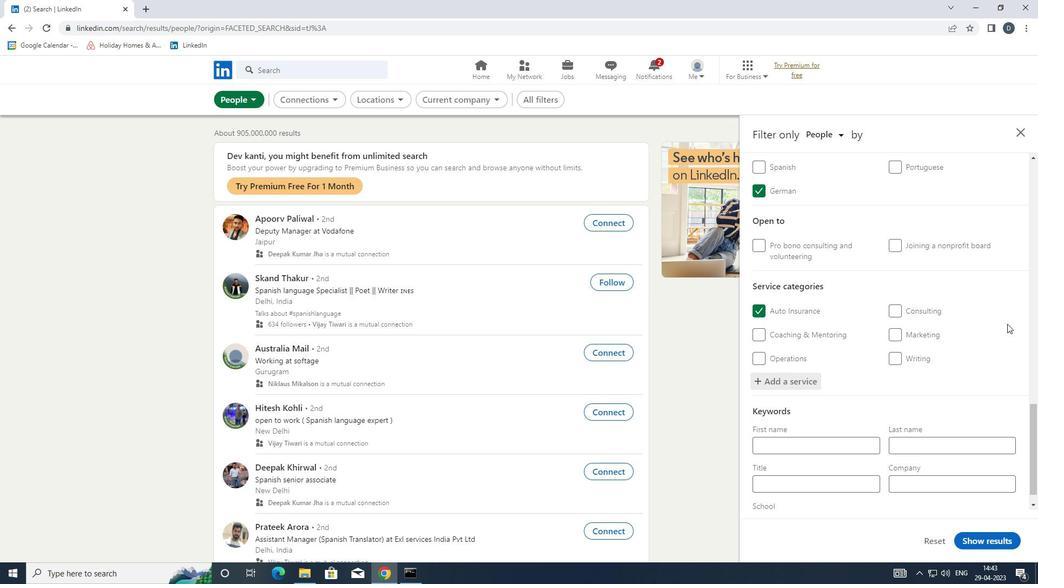 
Action: Mouse scrolled (1007, 329) with delta (0, 0)
Screenshot: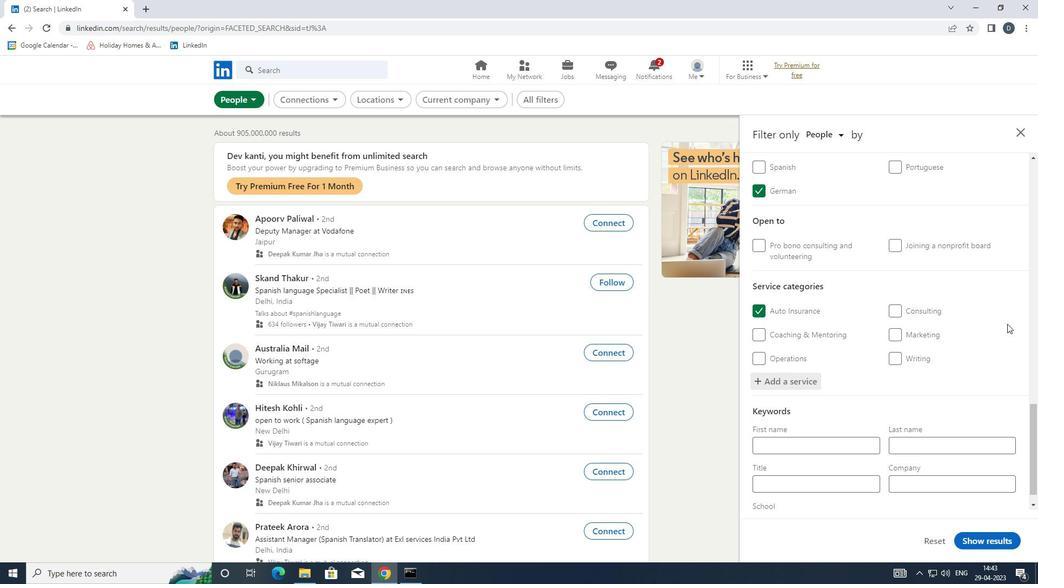 
Action: Mouse moved to (852, 459)
Screenshot: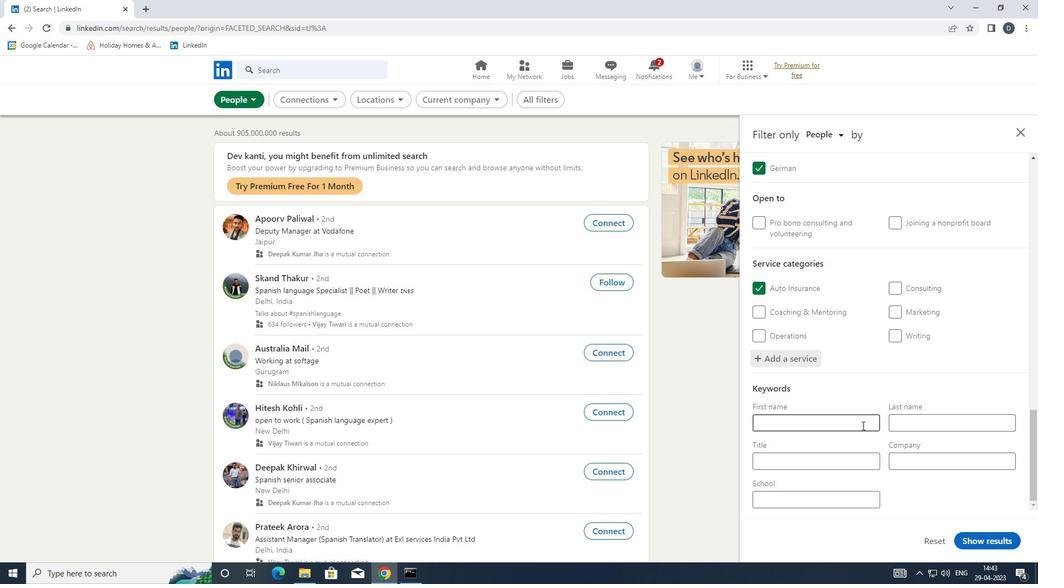 
Action: Mouse pressed left at (852, 459)
Screenshot: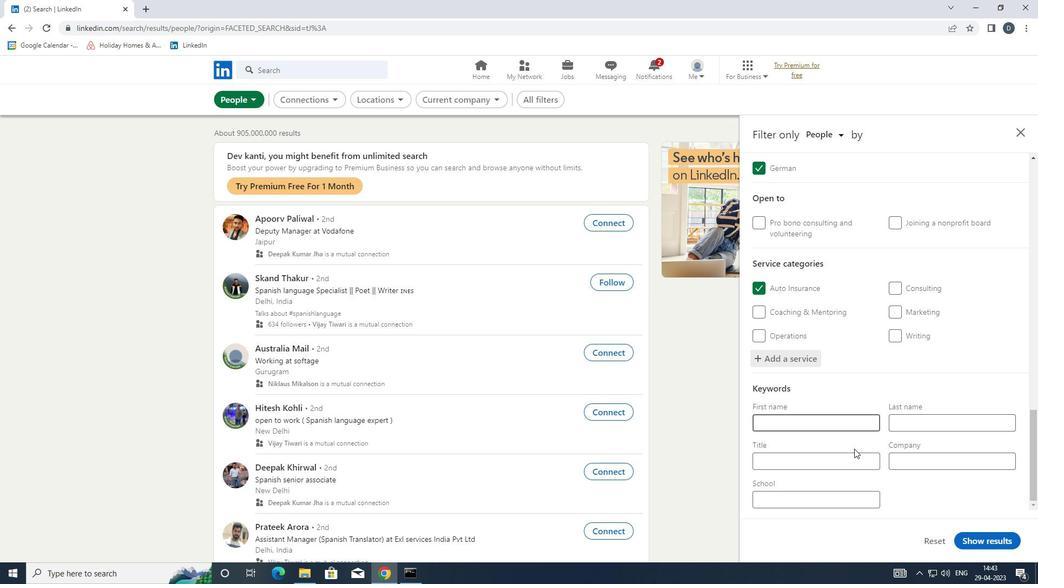 
Action: Key pressed <Key.shift>FAST<Key.space><Key.shift>FOOD<Key.space><Key.shift>WORKER
Screenshot: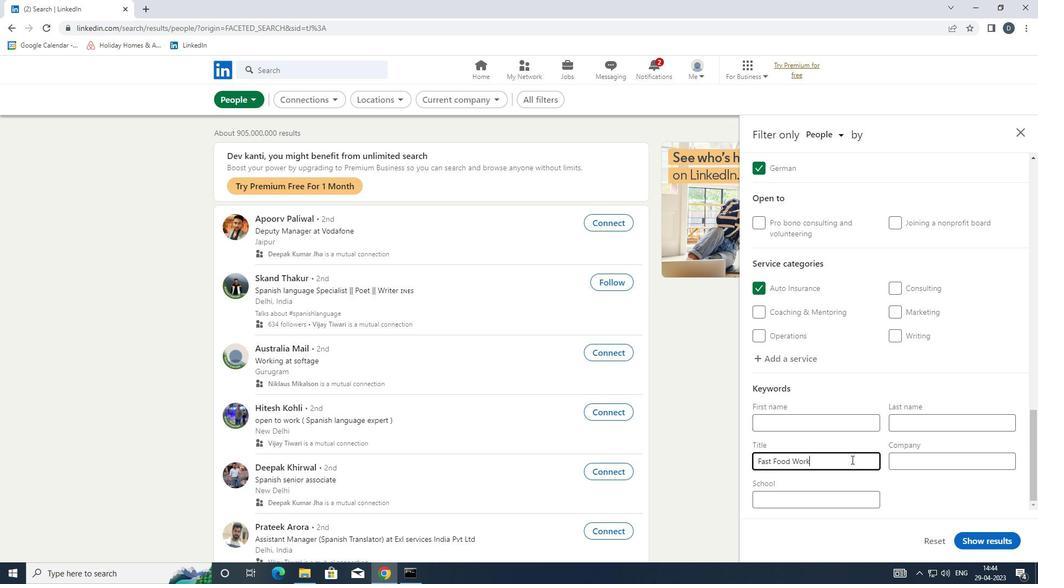 
Action: Mouse moved to (965, 538)
Screenshot: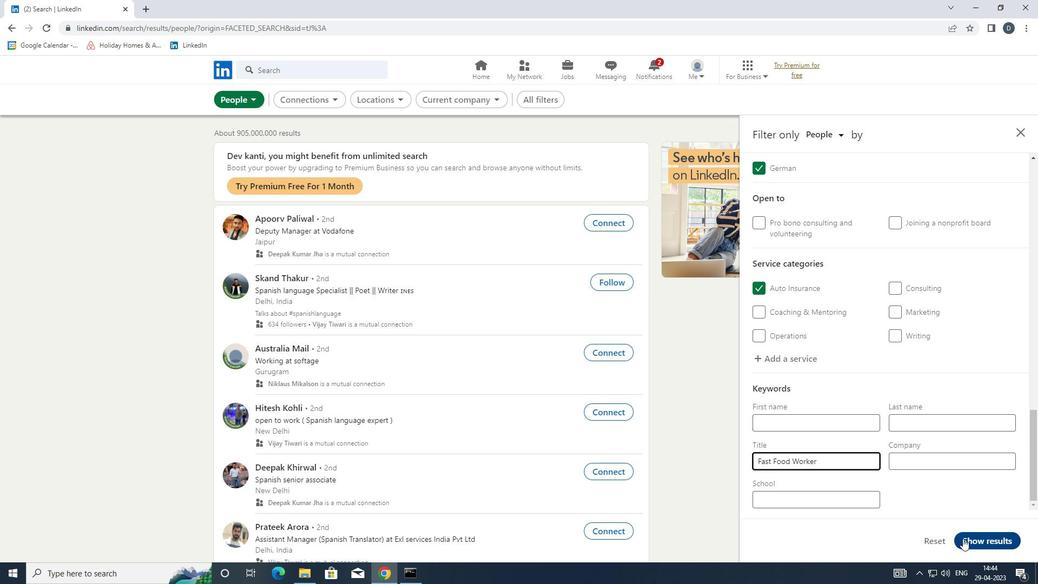 
Action: Mouse pressed left at (965, 538)
Screenshot: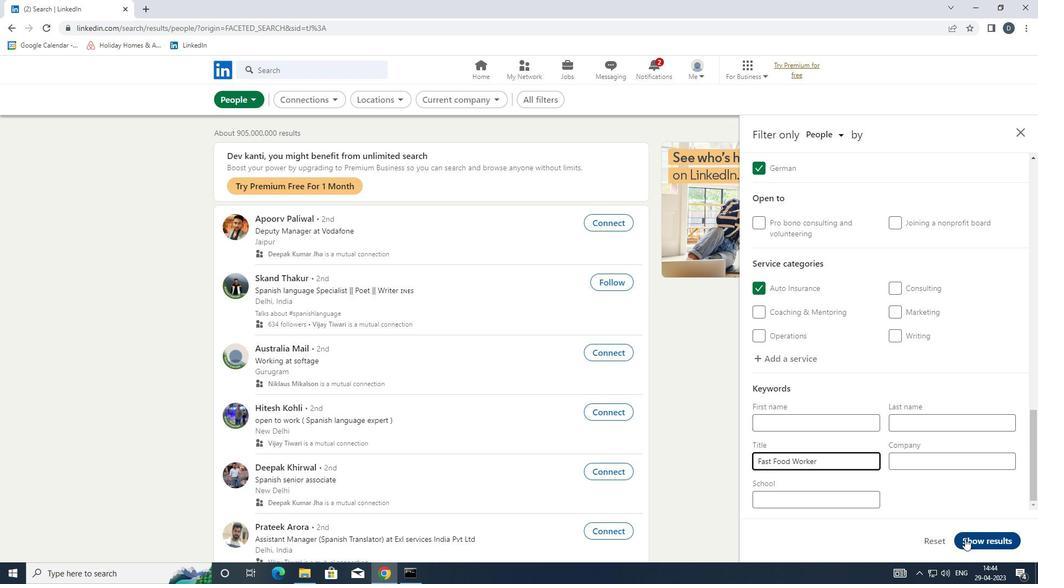 
Action: Mouse moved to (761, 396)
Screenshot: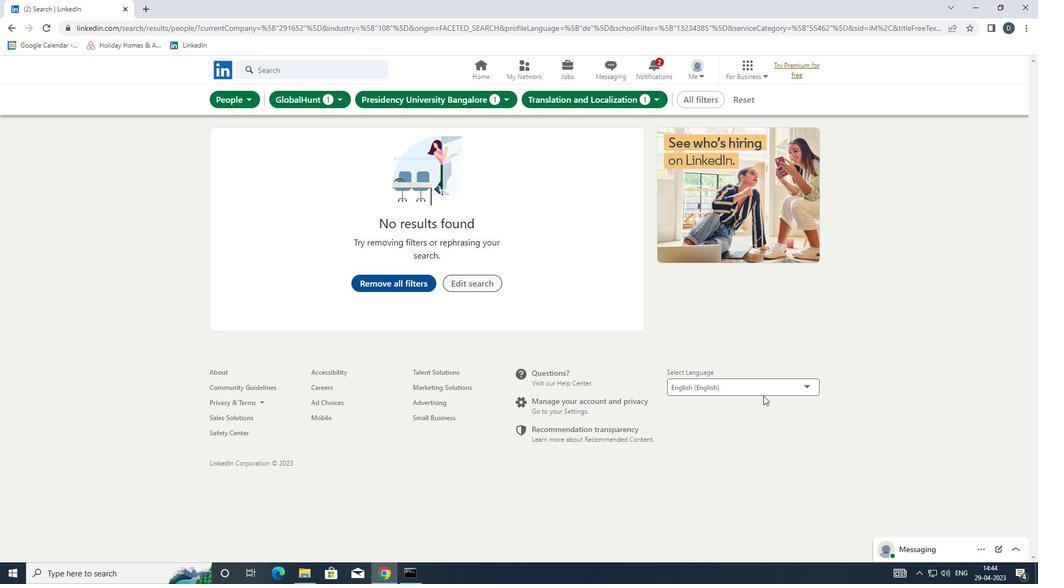 
